 Task: Create a due date automation trigger when advanced on, on the tuesday before a card is due add content with a description not containing resume at 11:00 AM.
Action: Mouse moved to (1217, 101)
Screenshot: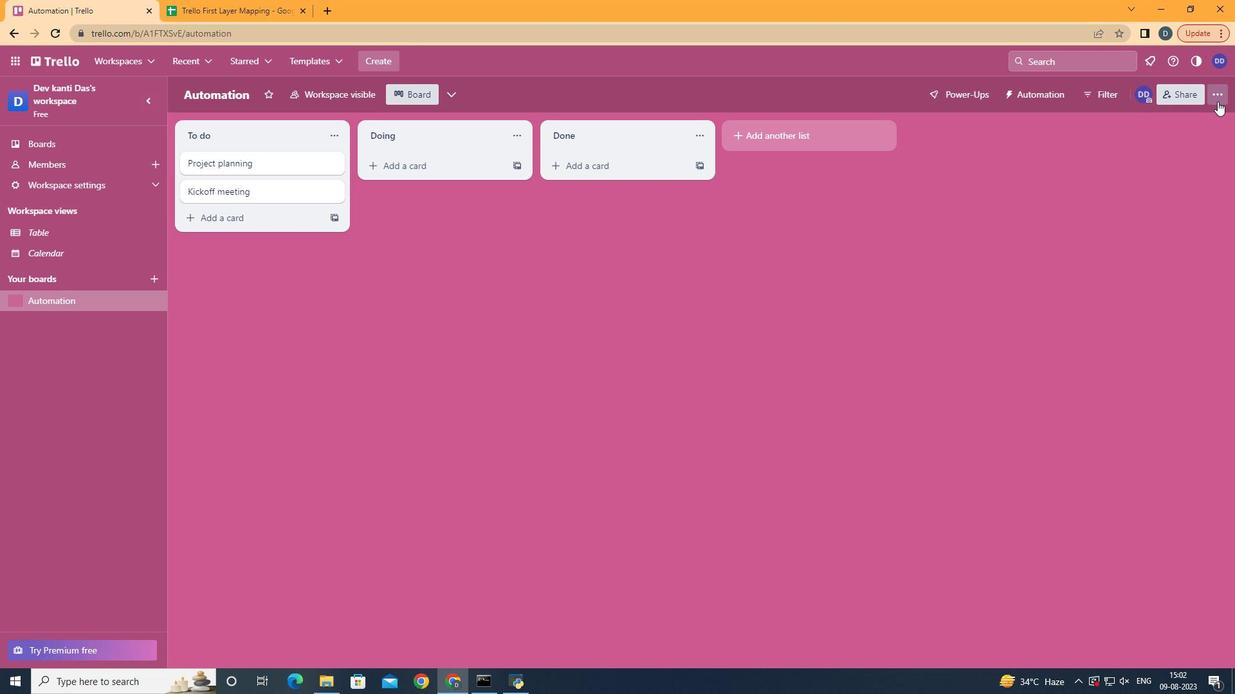 
Action: Mouse pressed left at (1217, 101)
Screenshot: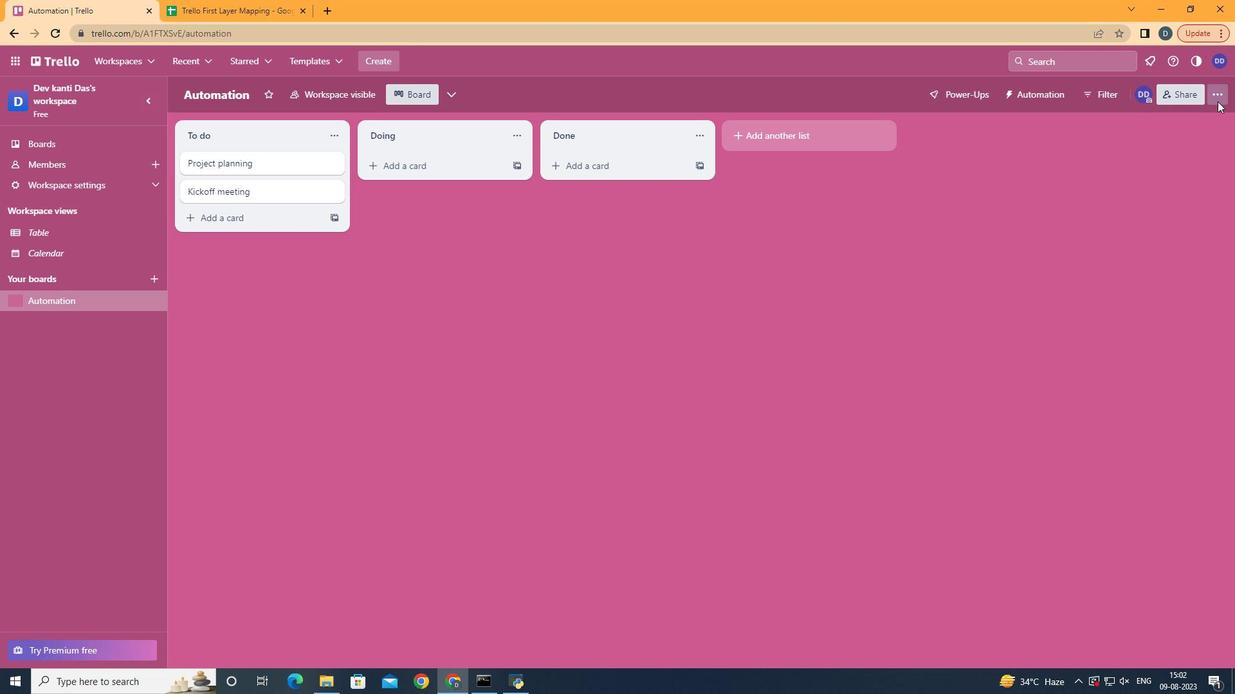 
Action: Mouse moved to (1112, 281)
Screenshot: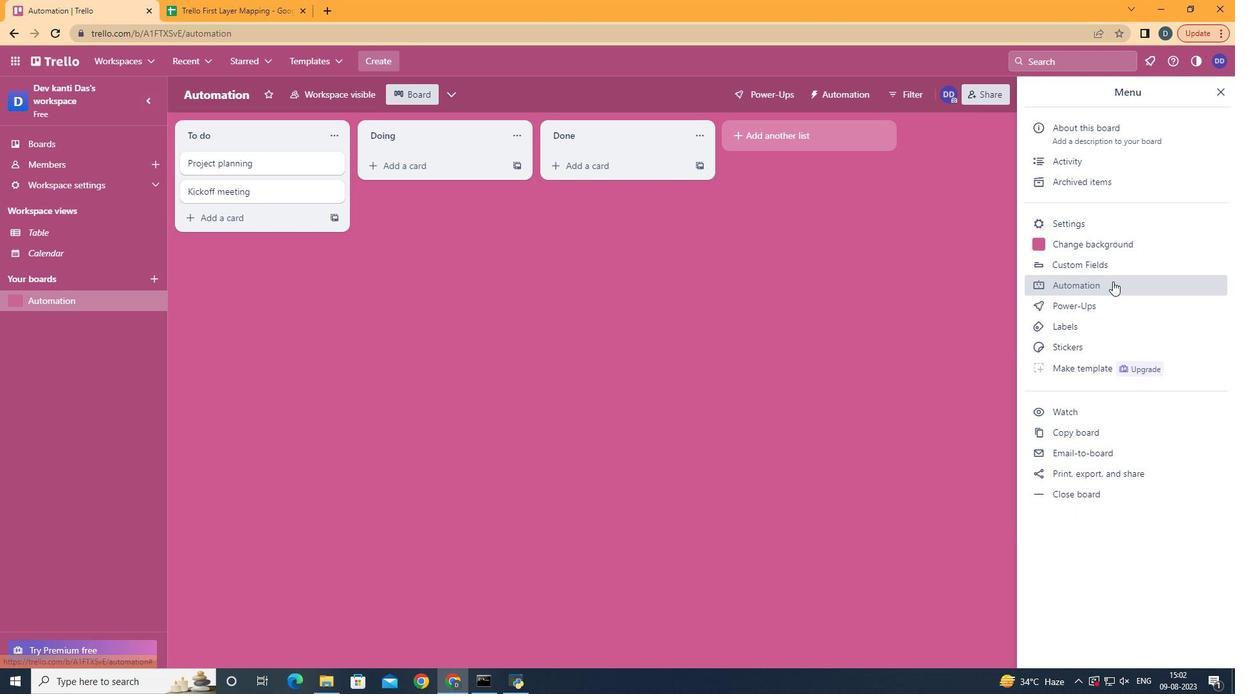 
Action: Mouse pressed left at (1112, 281)
Screenshot: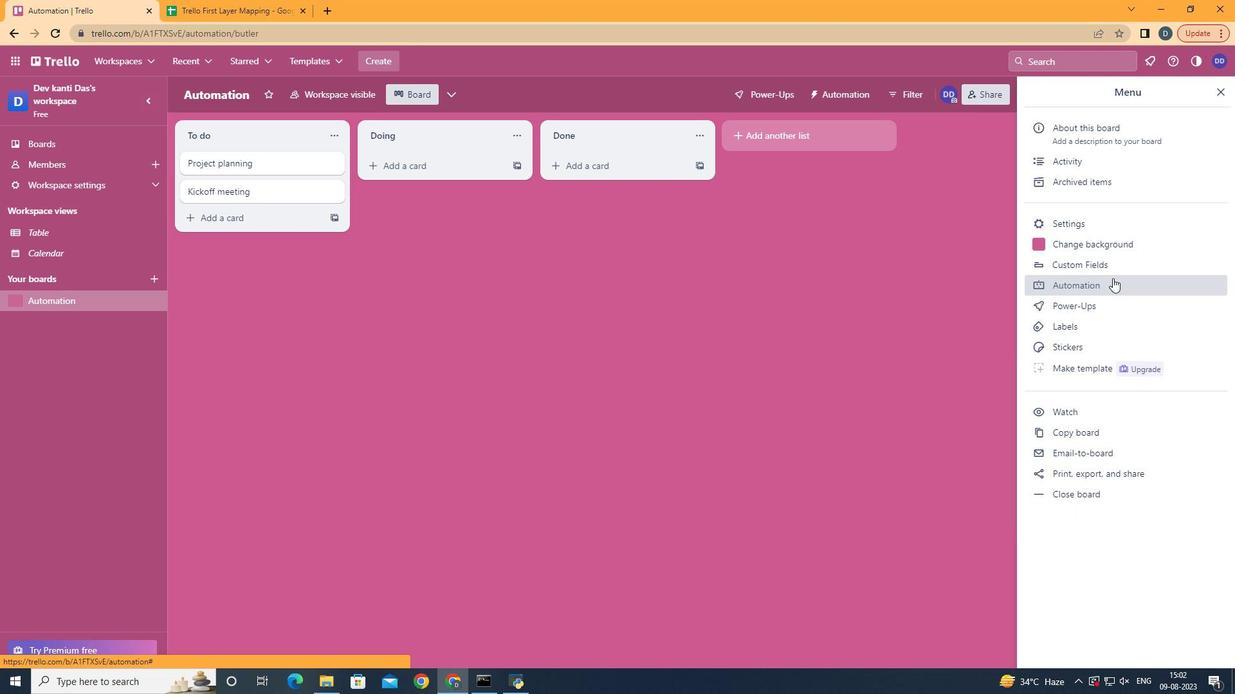
Action: Mouse moved to (240, 259)
Screenshot: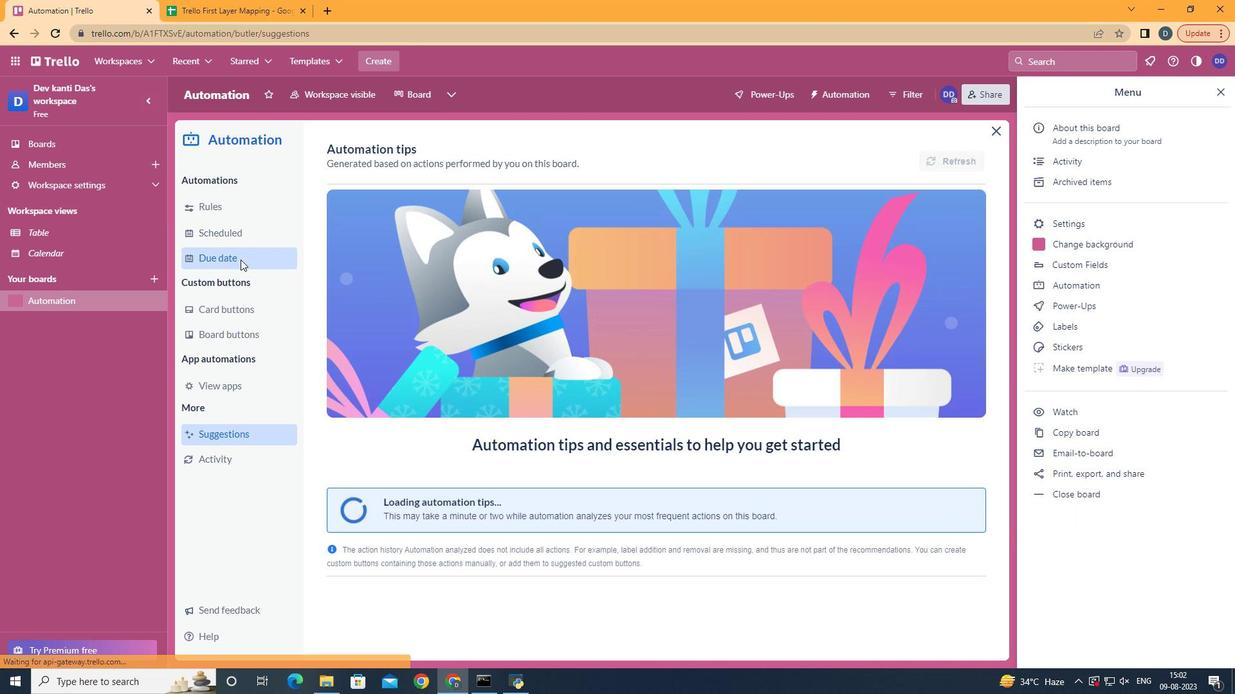 
Action: Mouse pressed left at (240, 259)
Screenshot: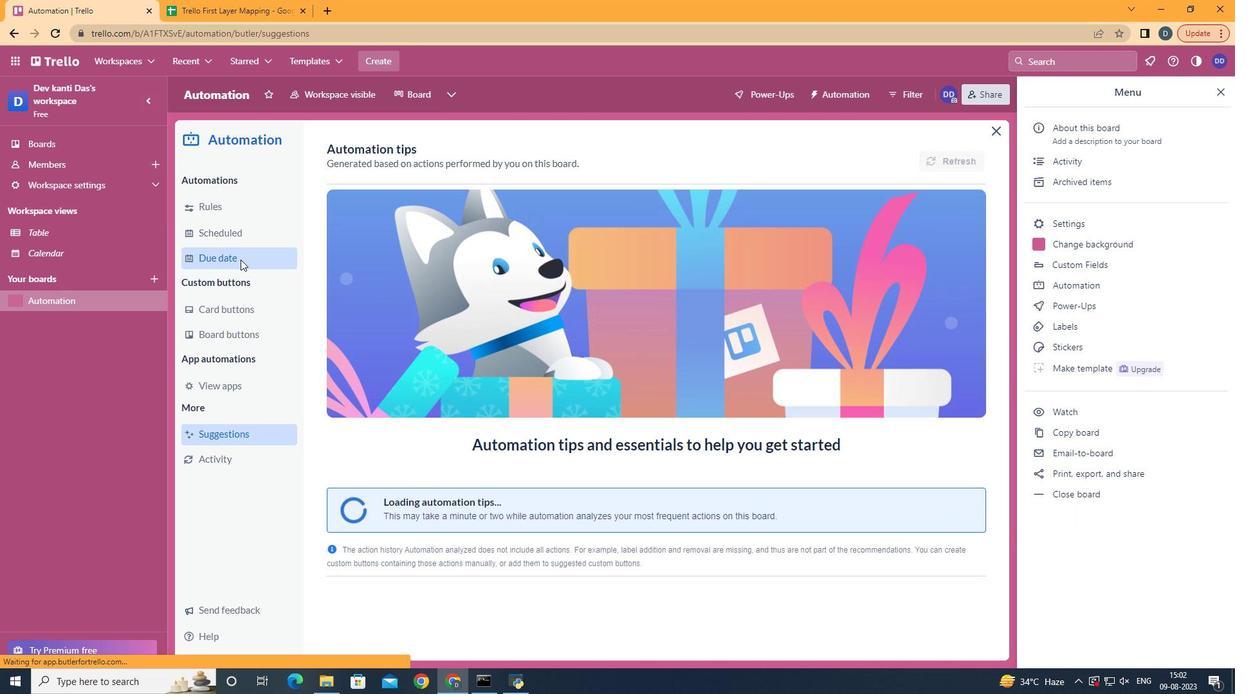 
Action: Mouse moved to (923, 151)
Screenshot: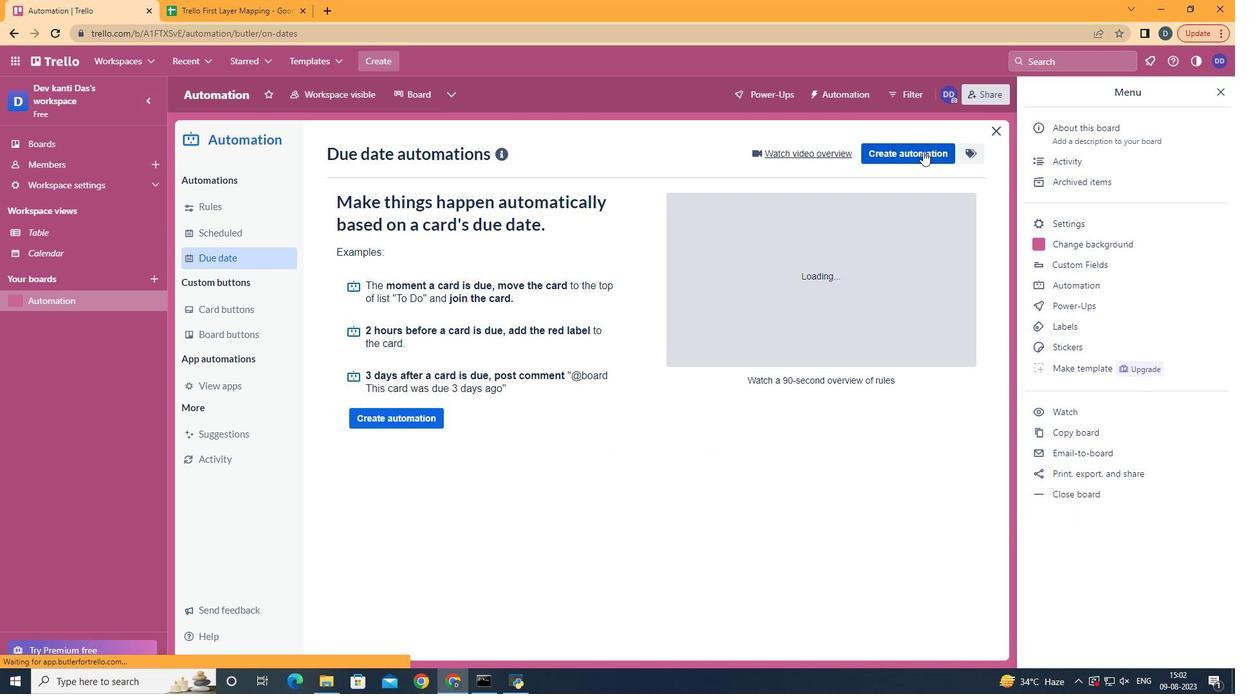 
Action: Mouse pressed left at (923, 151)
Screenshot: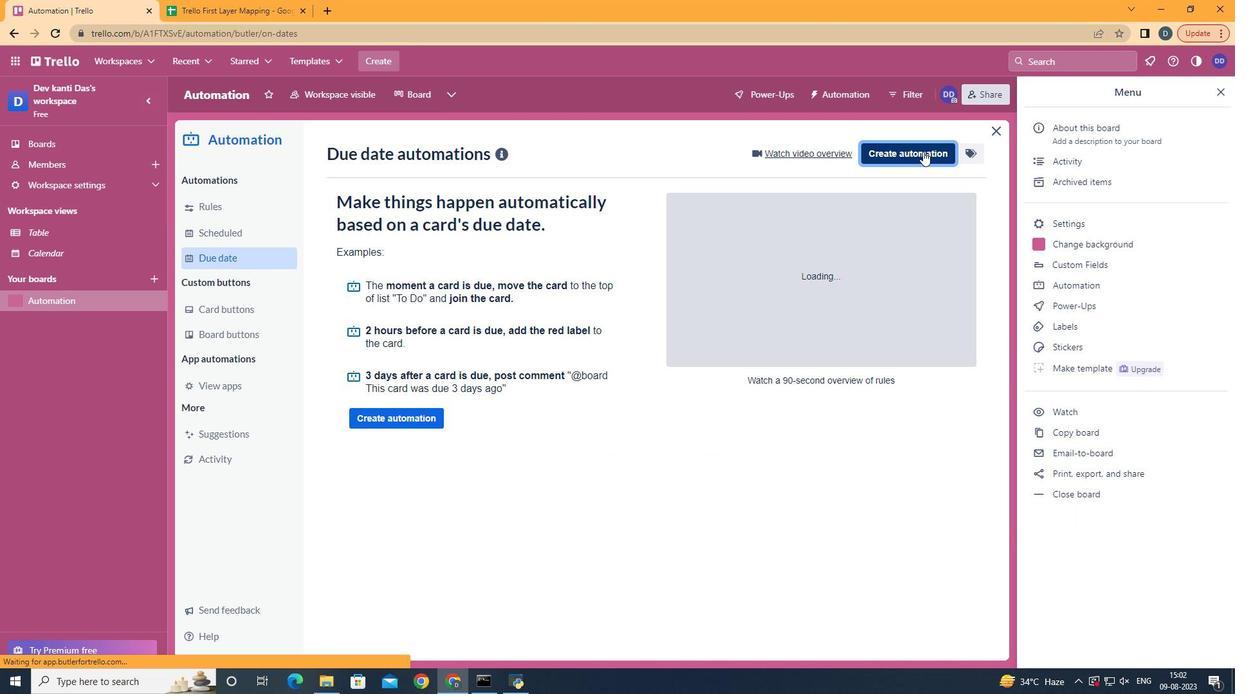 
Action: Mouse moved to (664, 288)
Screenshot: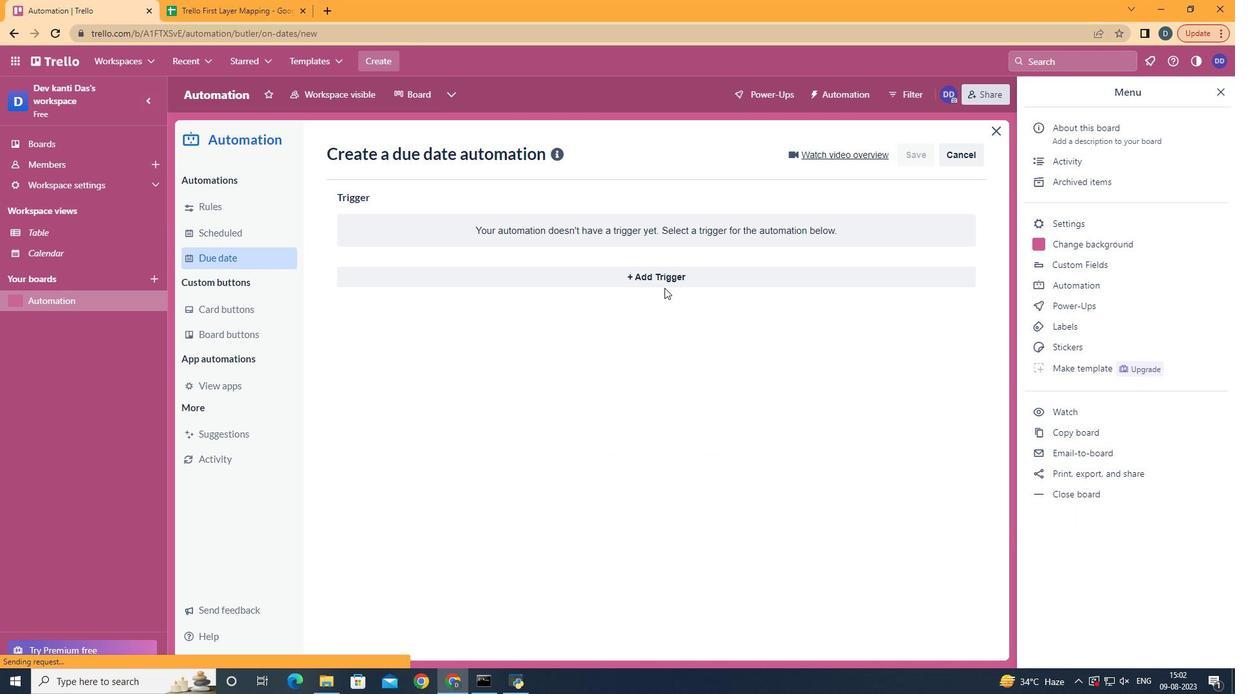 
Action: Mouse pressed left at (664, 288)
Screenshot: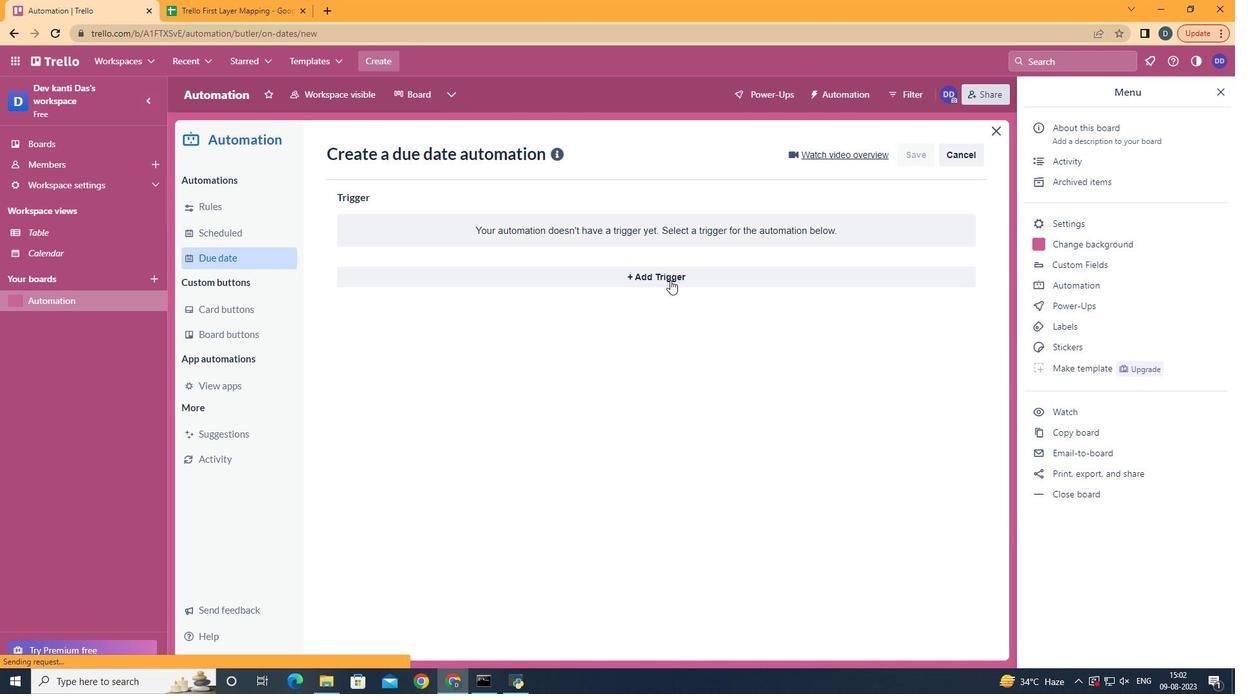 
Action: Mouse moved to (678, 275)
Screenshot: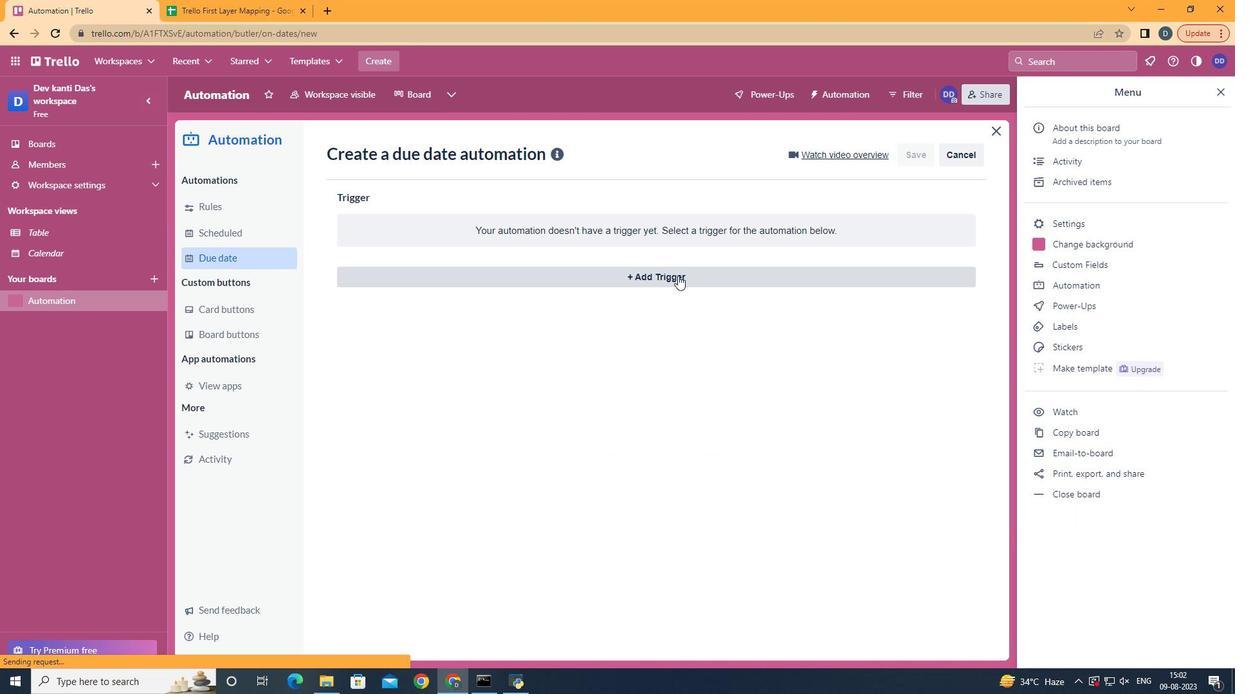 
Action: Mouse pressed left at (678, 275)
Screenshot: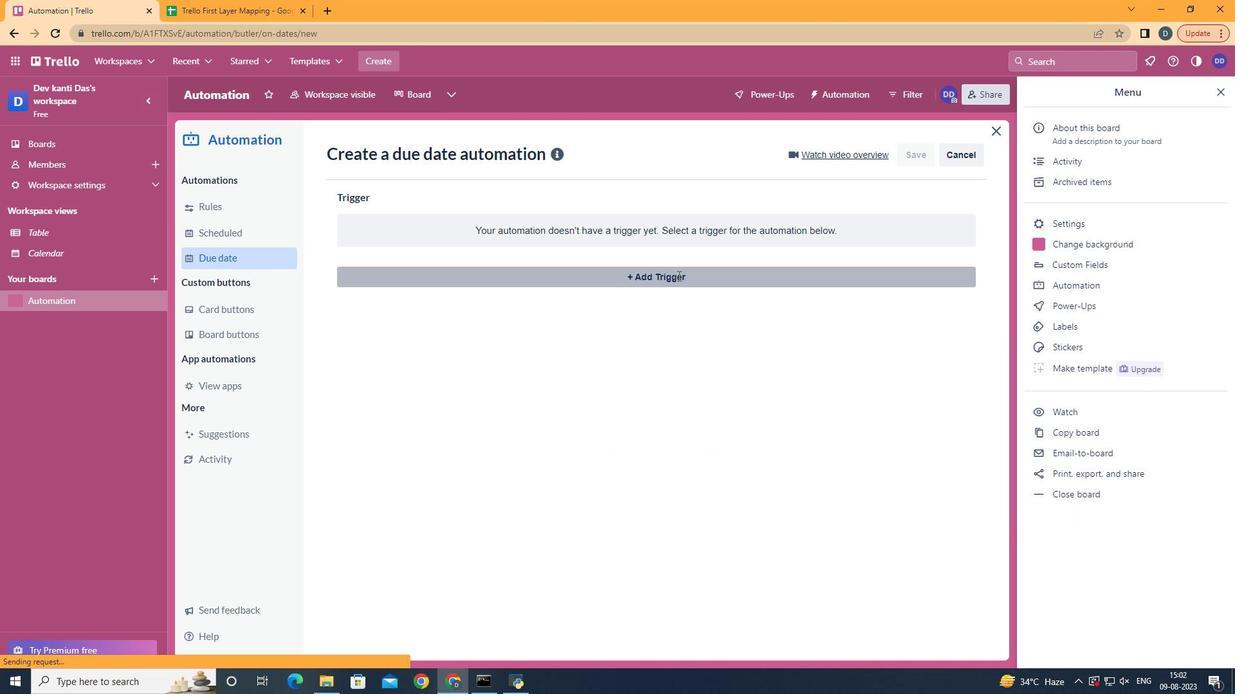 
Action: Mouse moved to (431, 362)
Screenshot: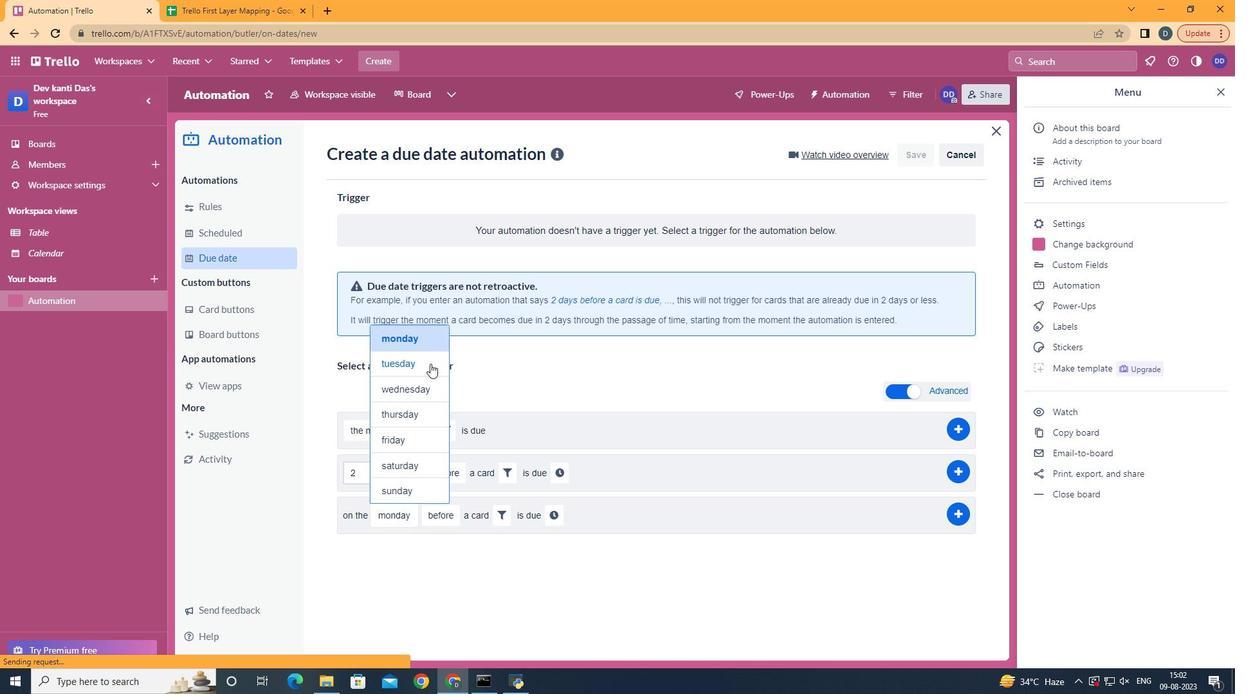 
Action: Mouse pressed left at (431, 362)
Screenshot: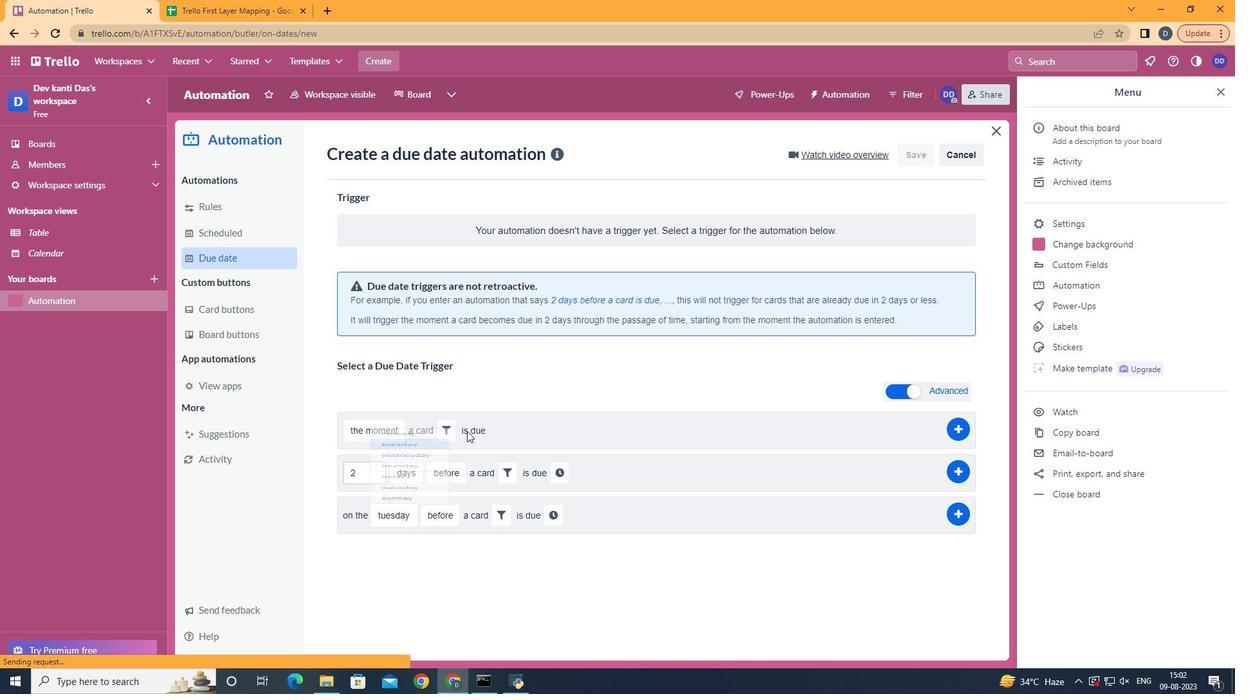 
Action: Mouse moved to (497, 512)
Screenshot: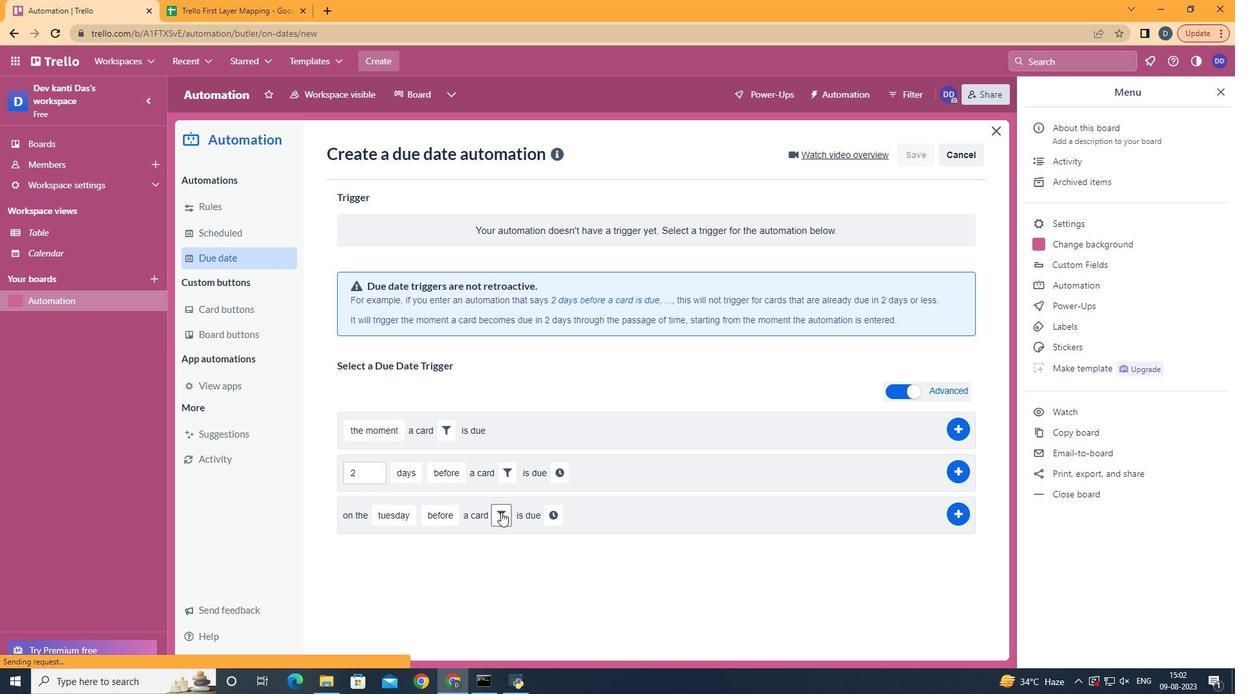
Action: Mouse pressed left at (497, 512)
Screenshot: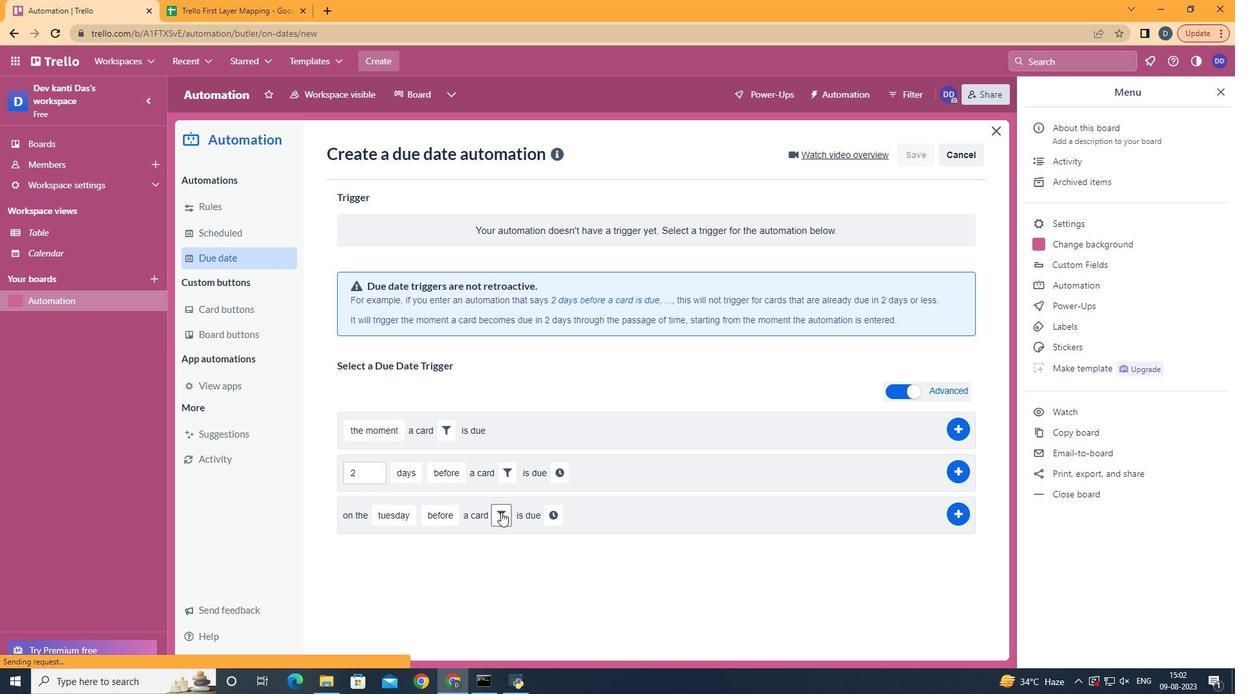 
Action: Mouse moved to (673, 557)
Screenshot: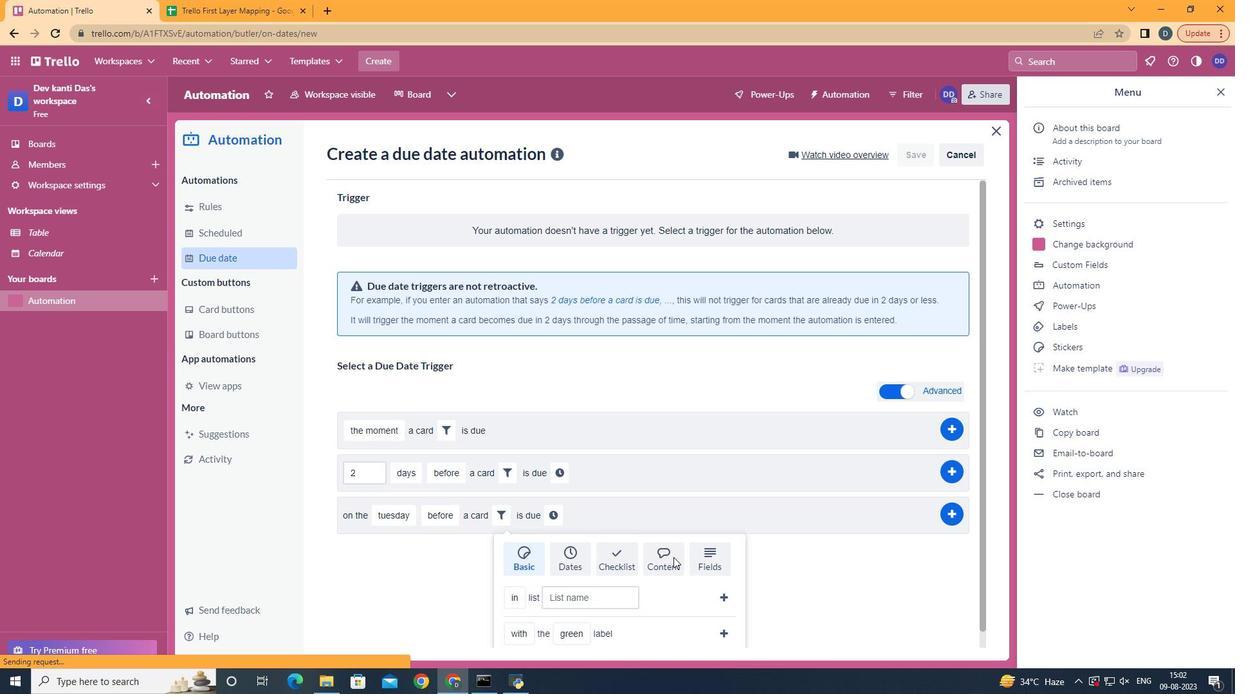 
Action: Mouse pressed left at (673, 557)
Screenshot: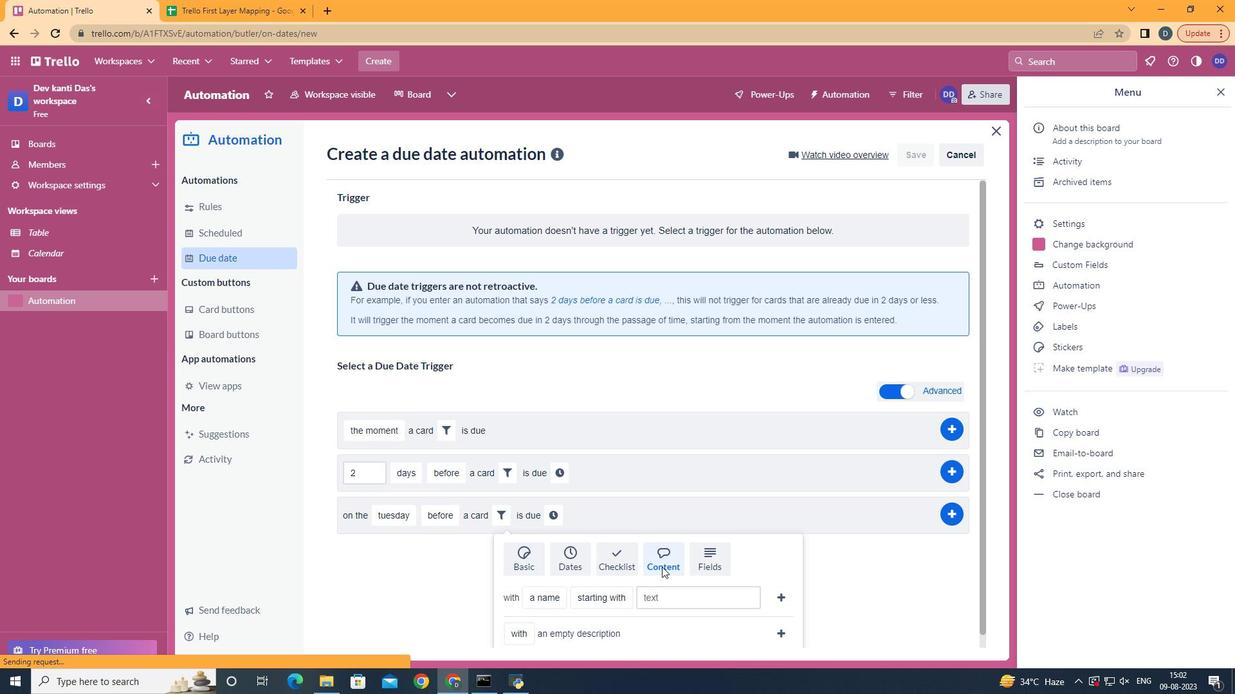 
Action: Mouse moved to (661, 567)
Screenshot: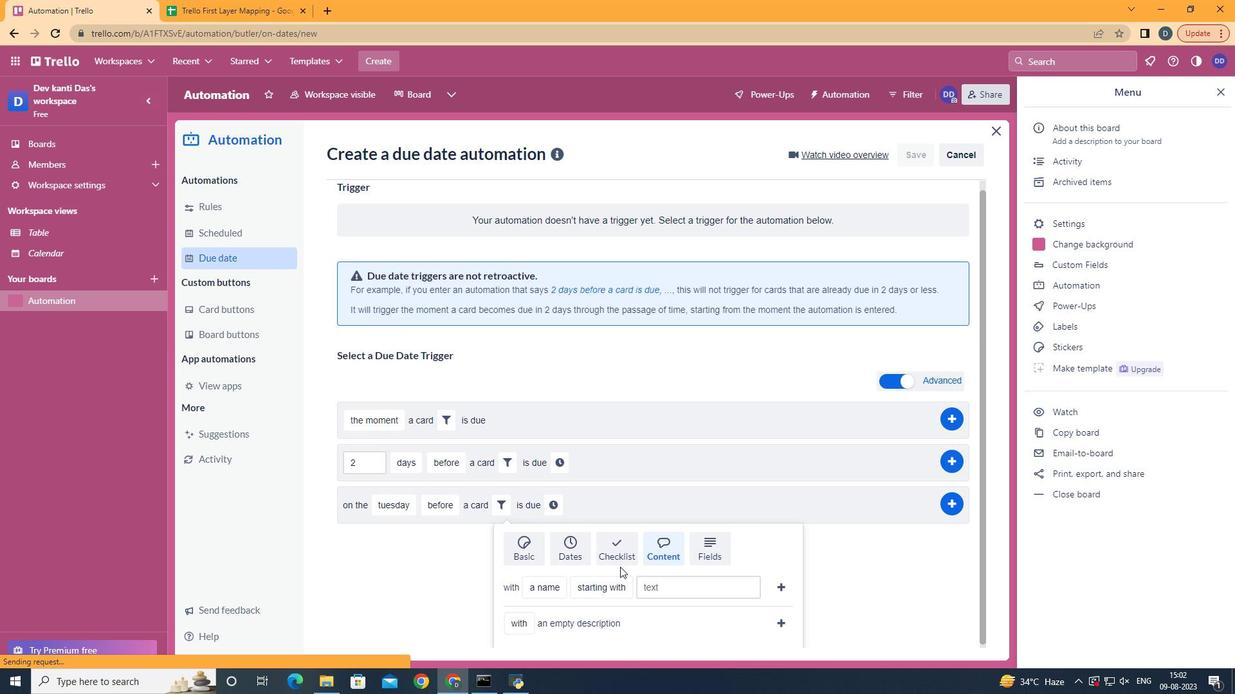 
Action: Mouse scrolled (661, 566) with delta (0, 0)
Screenshot: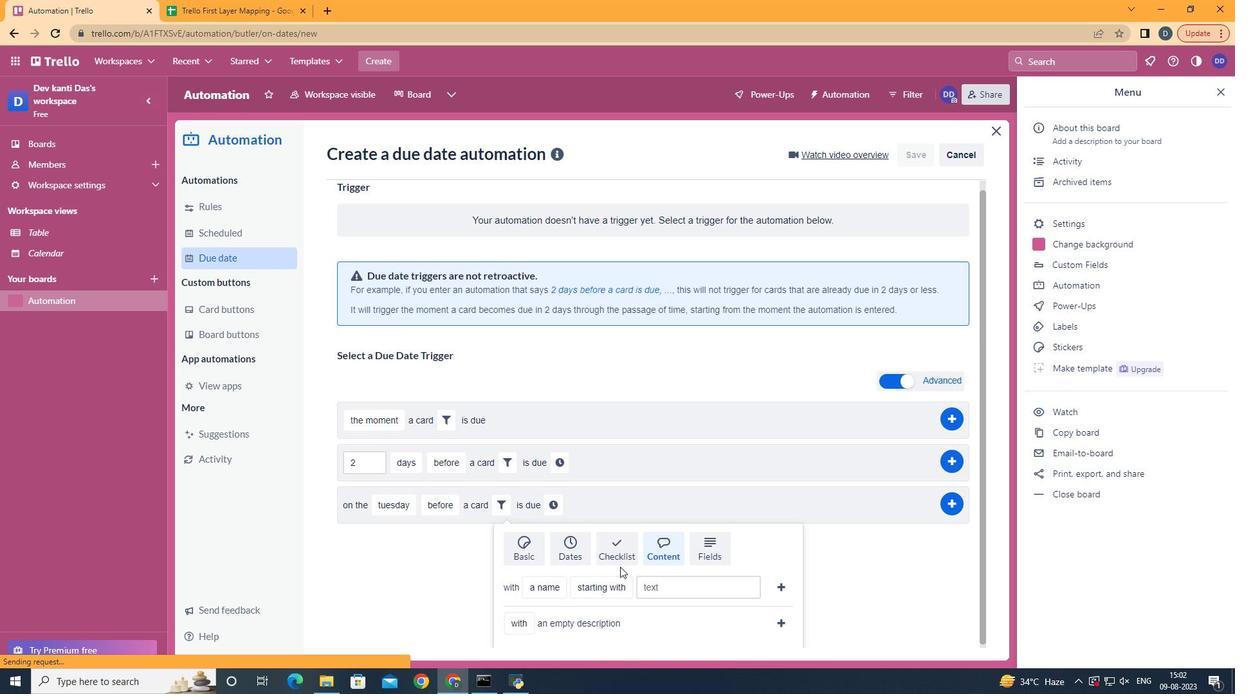 
Action: Mouse scrolled (661, 566) with delta (0, 0)
Screenshot: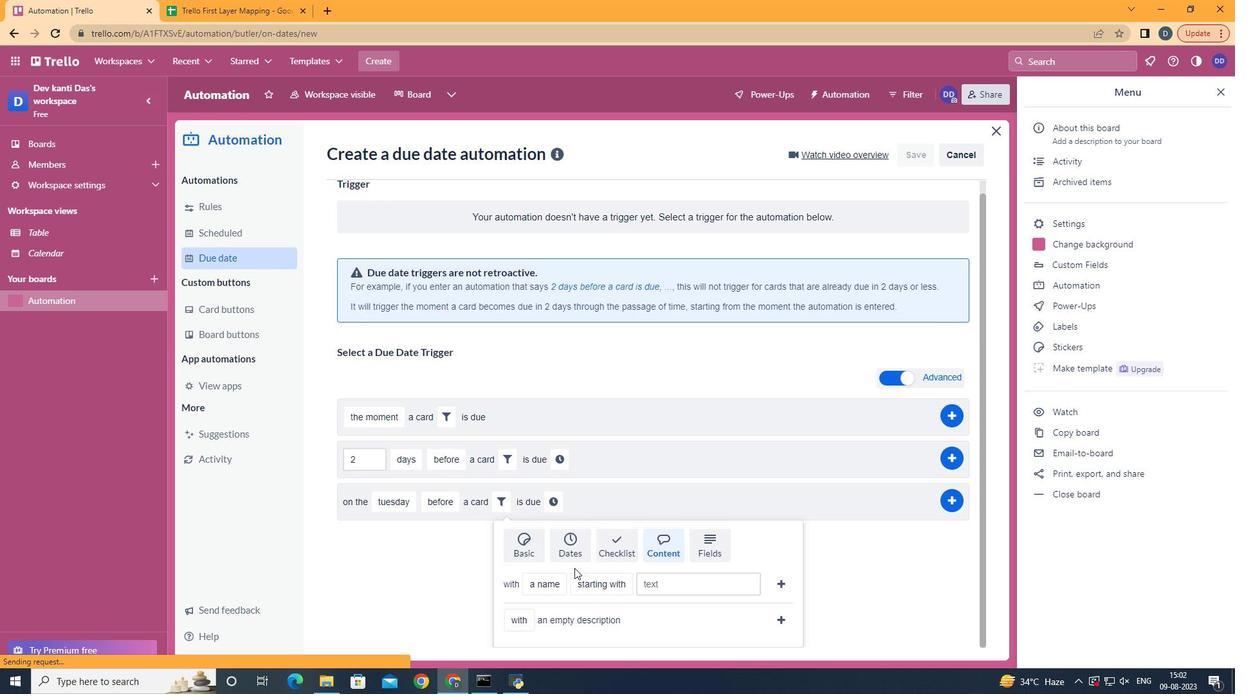 
Action: Mouse scrolled (661, 566) with delta (0, 0)
Screenshot: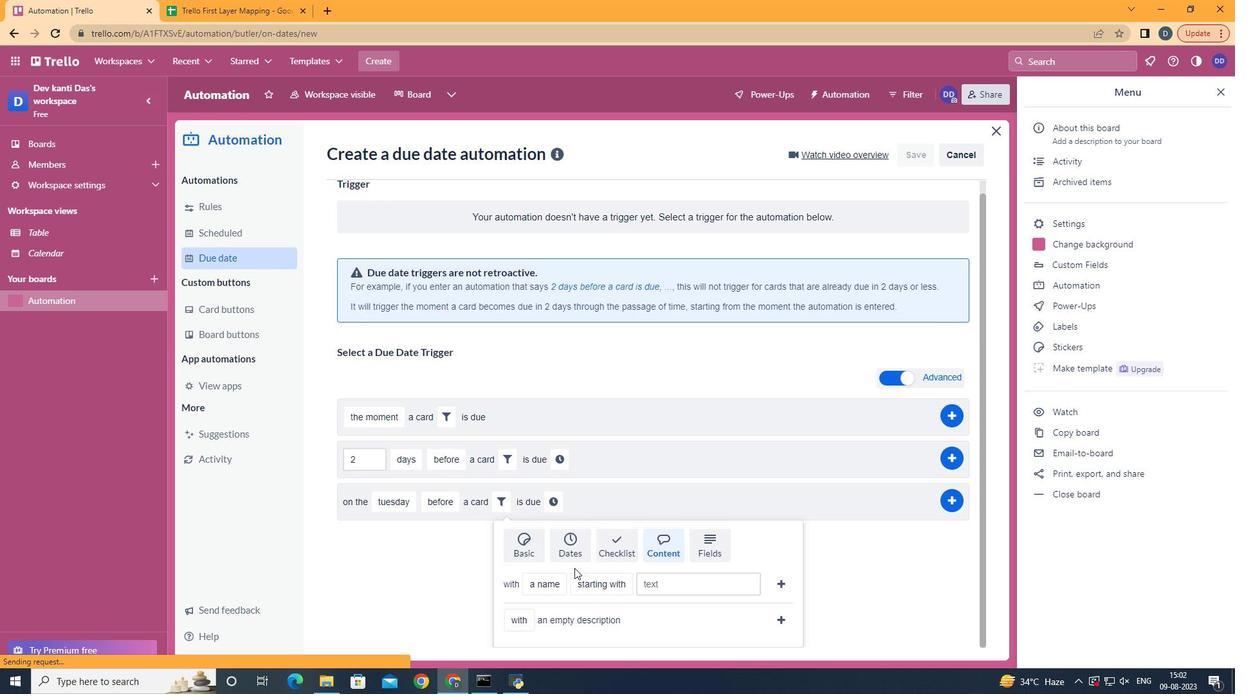 
Action: Mouse scrolled (661, 566) with delta (0, 0)
Screenshot: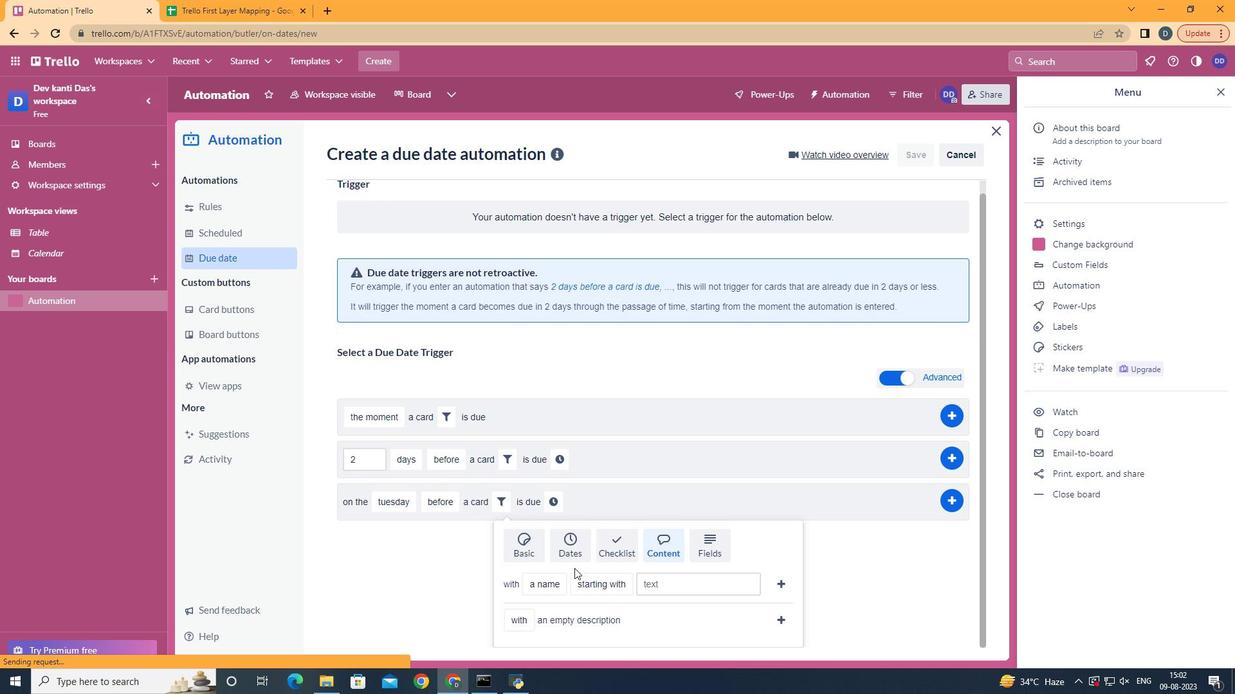 
Action: Mouse moved to (573, 532)
Screenshot: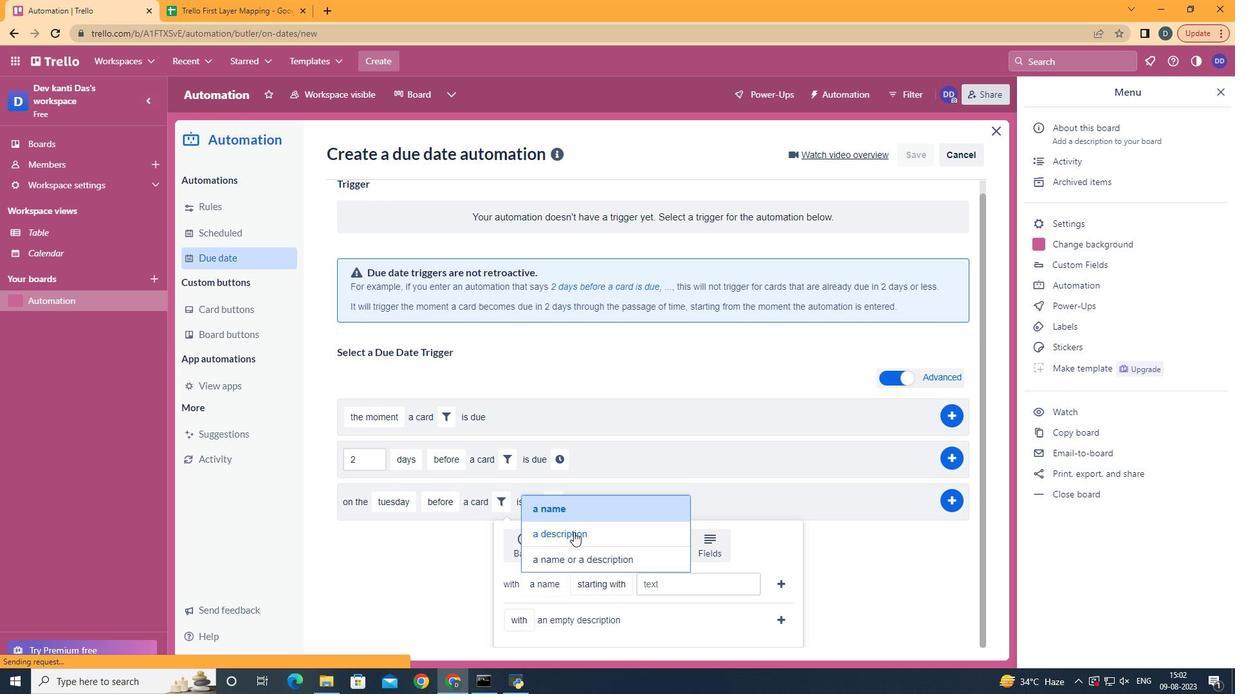 
Action: Mouse pressed left at (573, 532)
Screenshot: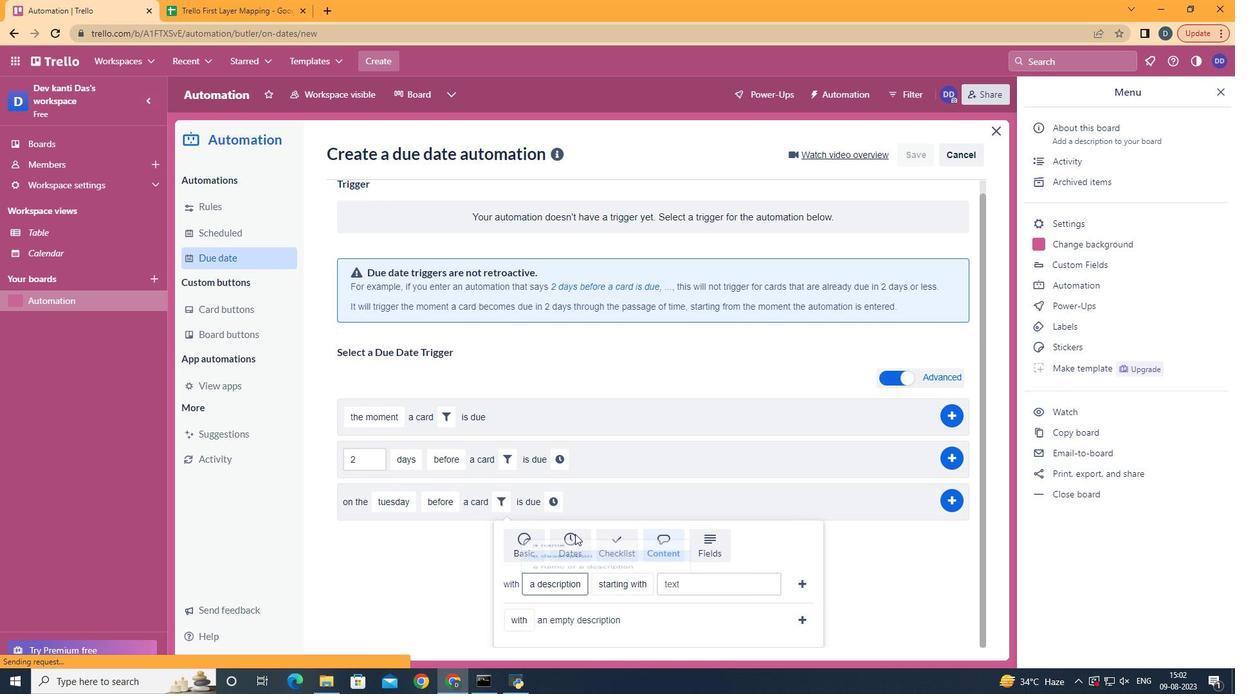 
Action: Mouse moved to (644, 559)
Screenshot: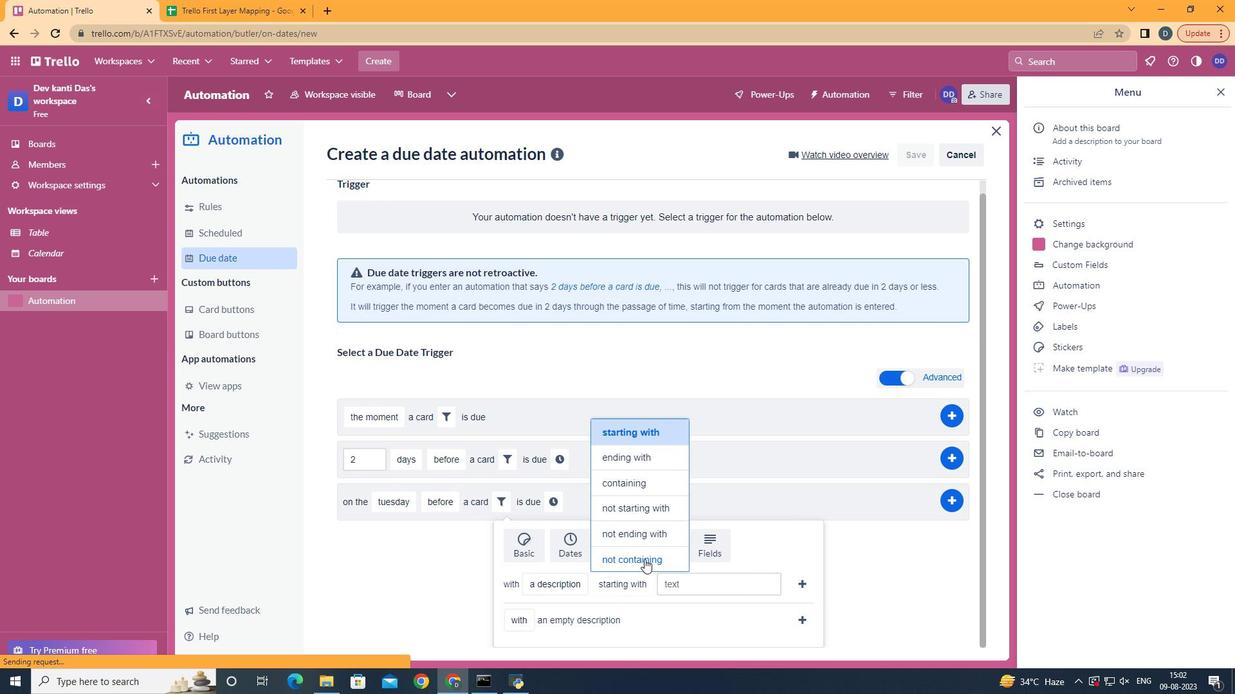
Action: Mouse pressed left at (644, 559)
Screenshot: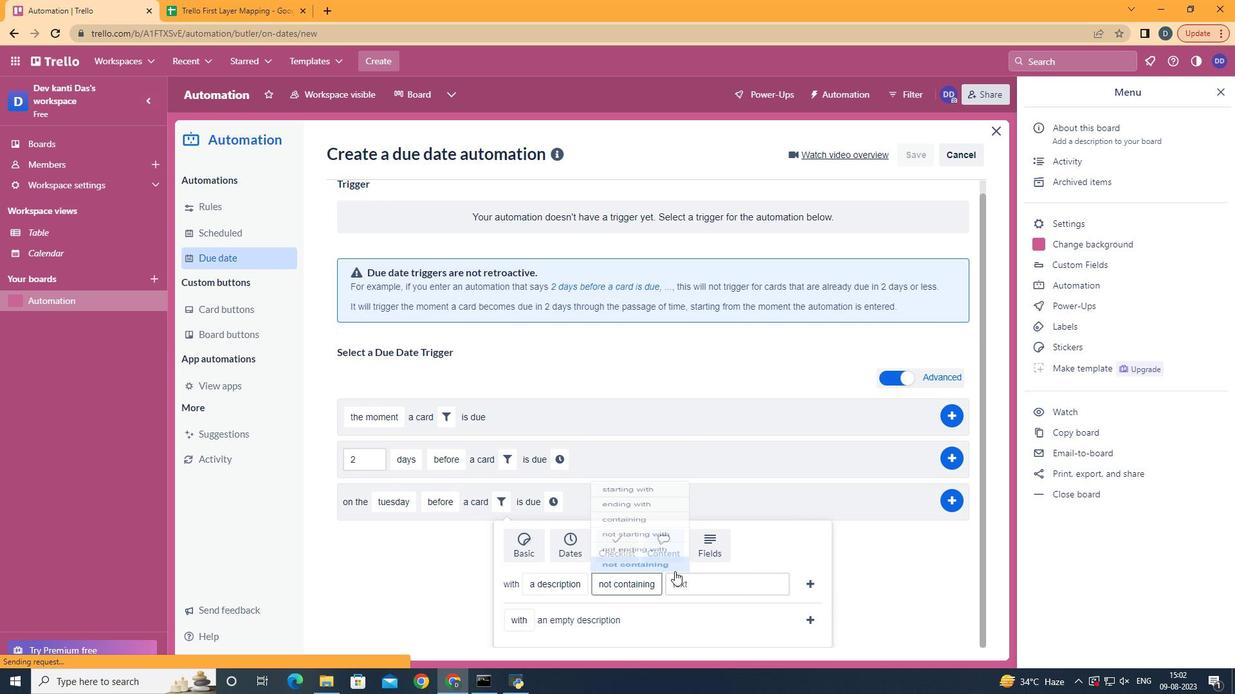 
Action: Mouse moved to (703, 588)
Screenshot: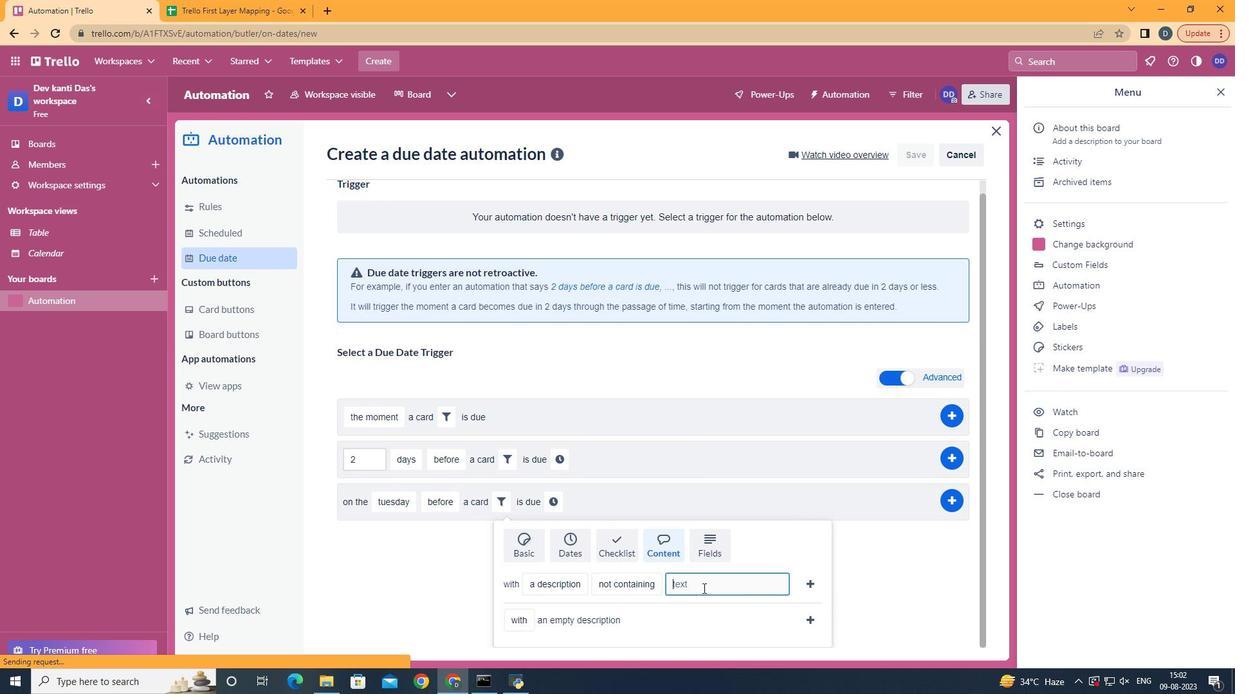 
Action: Mouse pressed left at (703, 588)
Screenshot: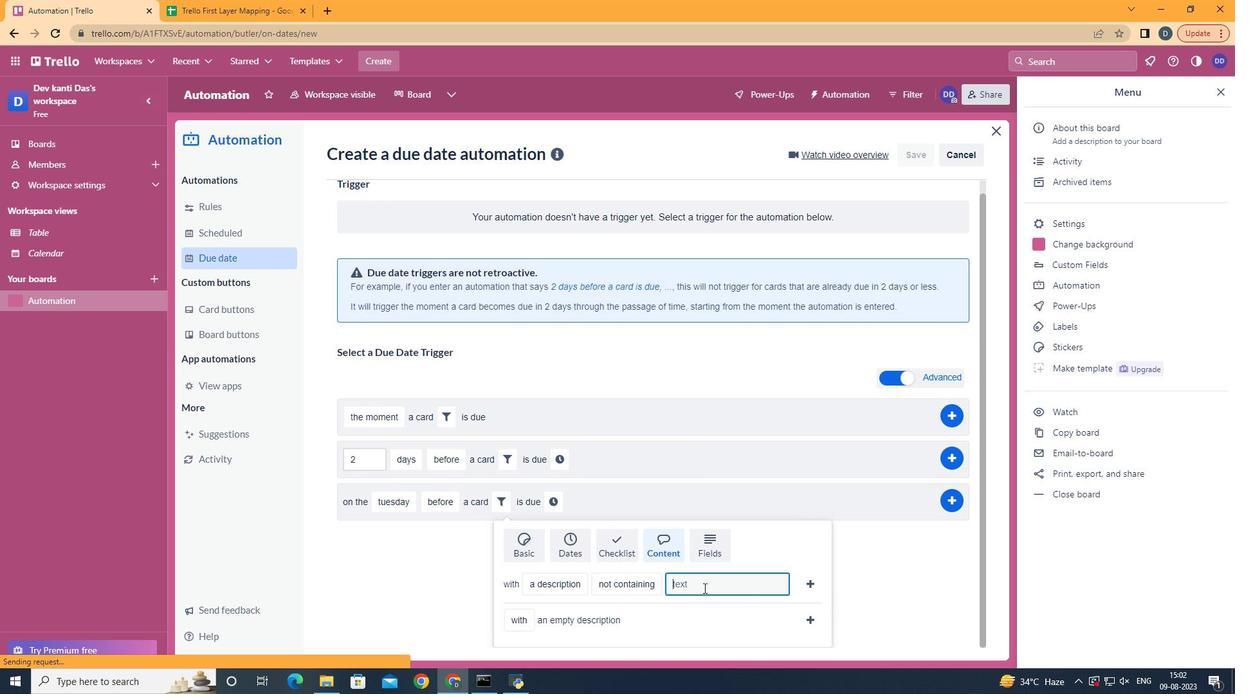 
Action: Mouse moved to (703, 588)
Screenshot: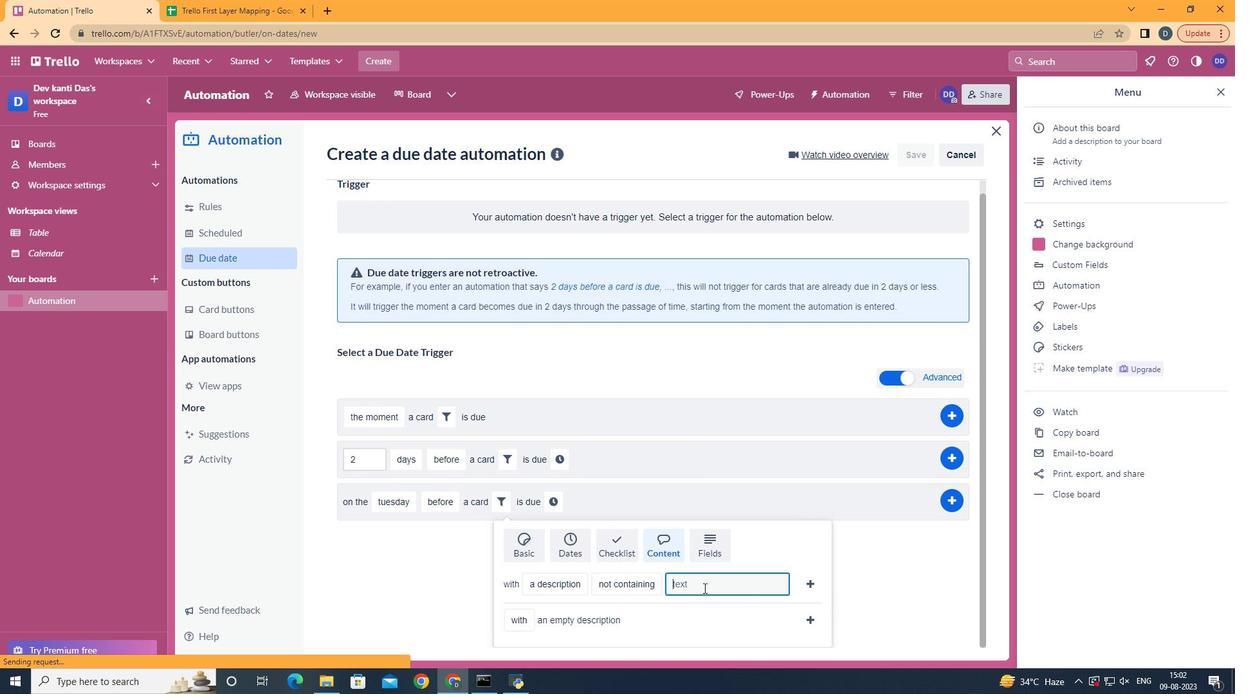 
Action: Key pressed resume
Screenshot: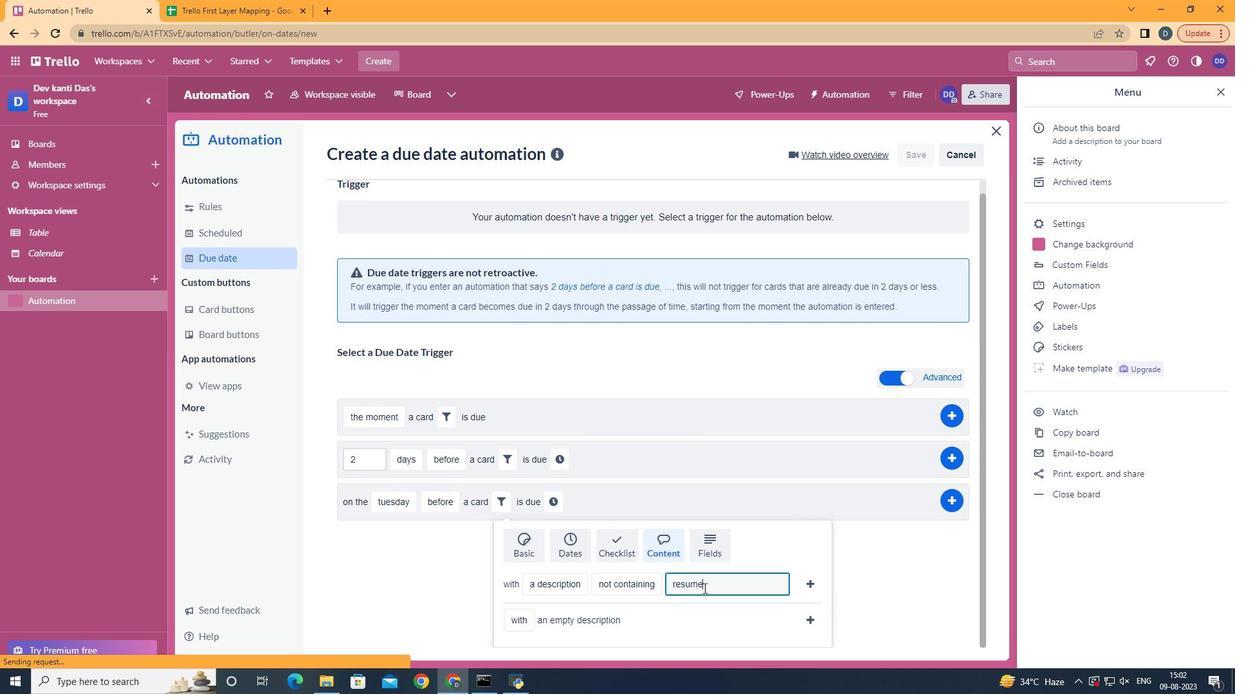 
Action: Mouse moved to (802, 579)
Screenshot: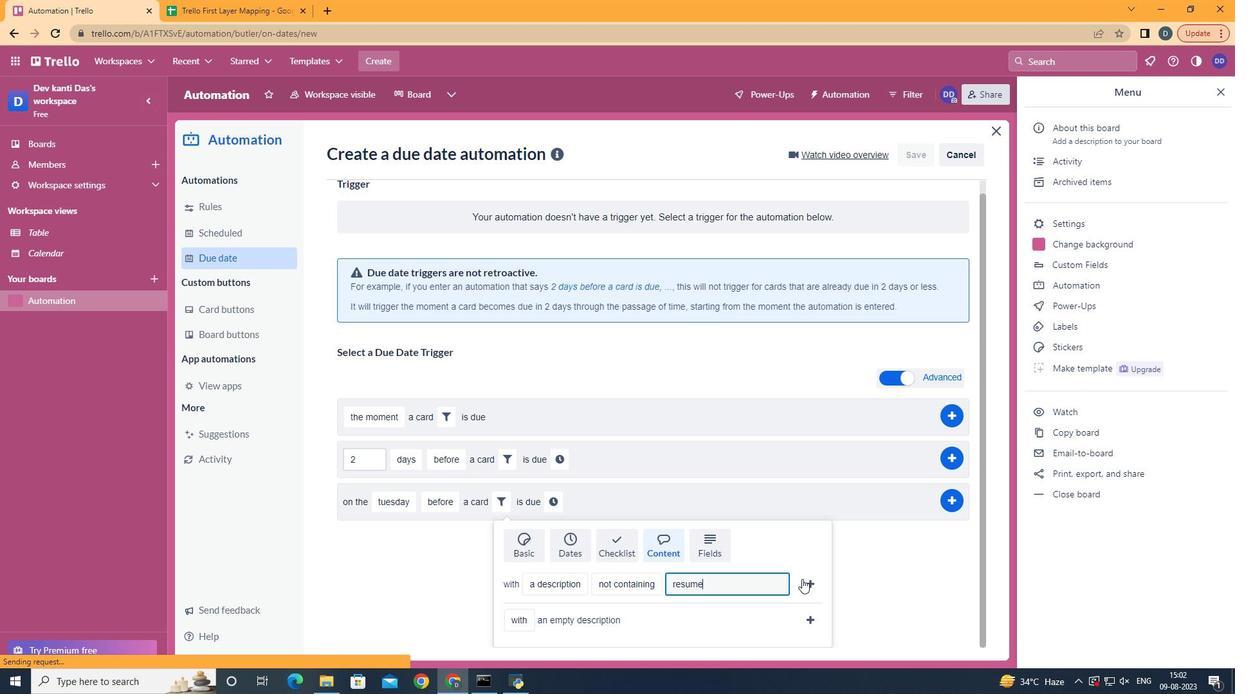 
Action: Mouse pressed left at (802, 579)
Screenshot: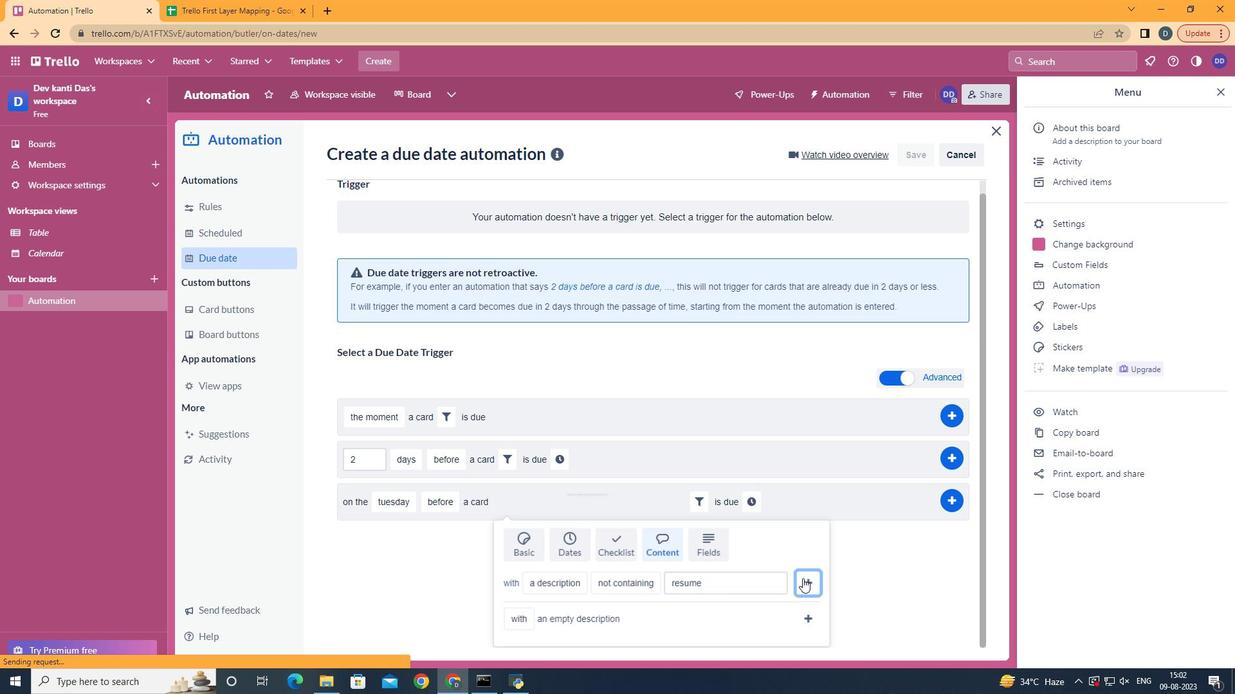 
Action: Mouse moved to (743, 520)
Screenshot: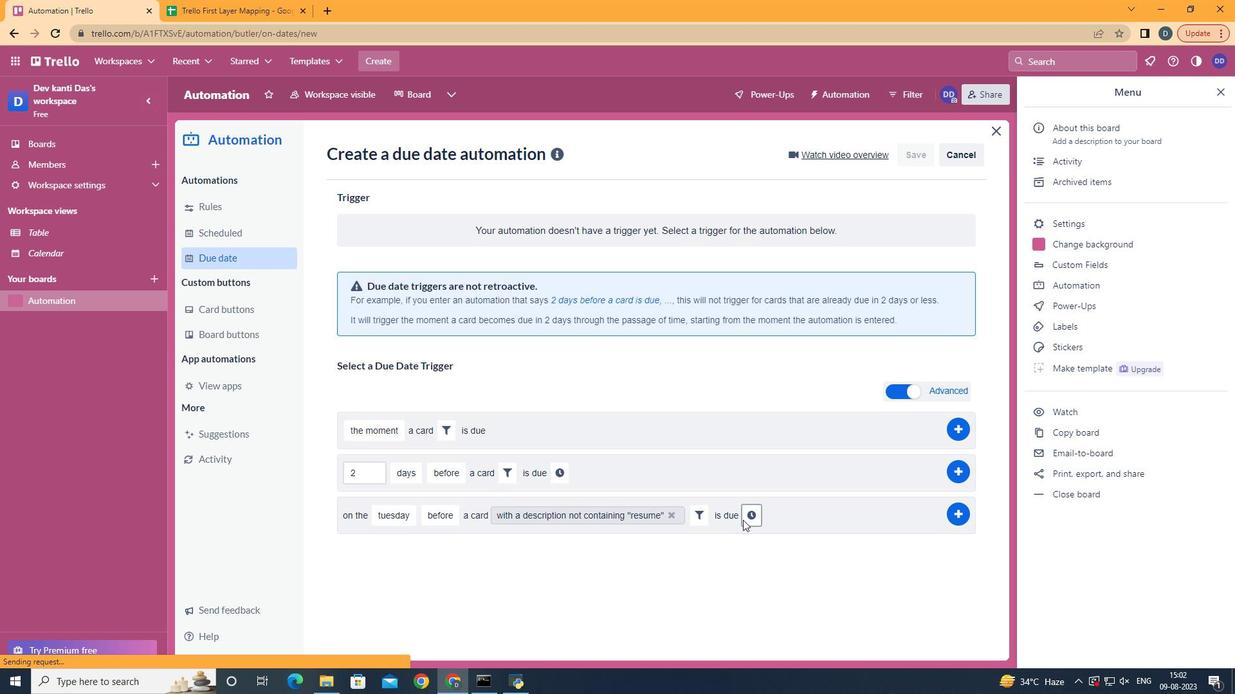 
Action: Mouse pressed left at (743, 520)
Screenshot: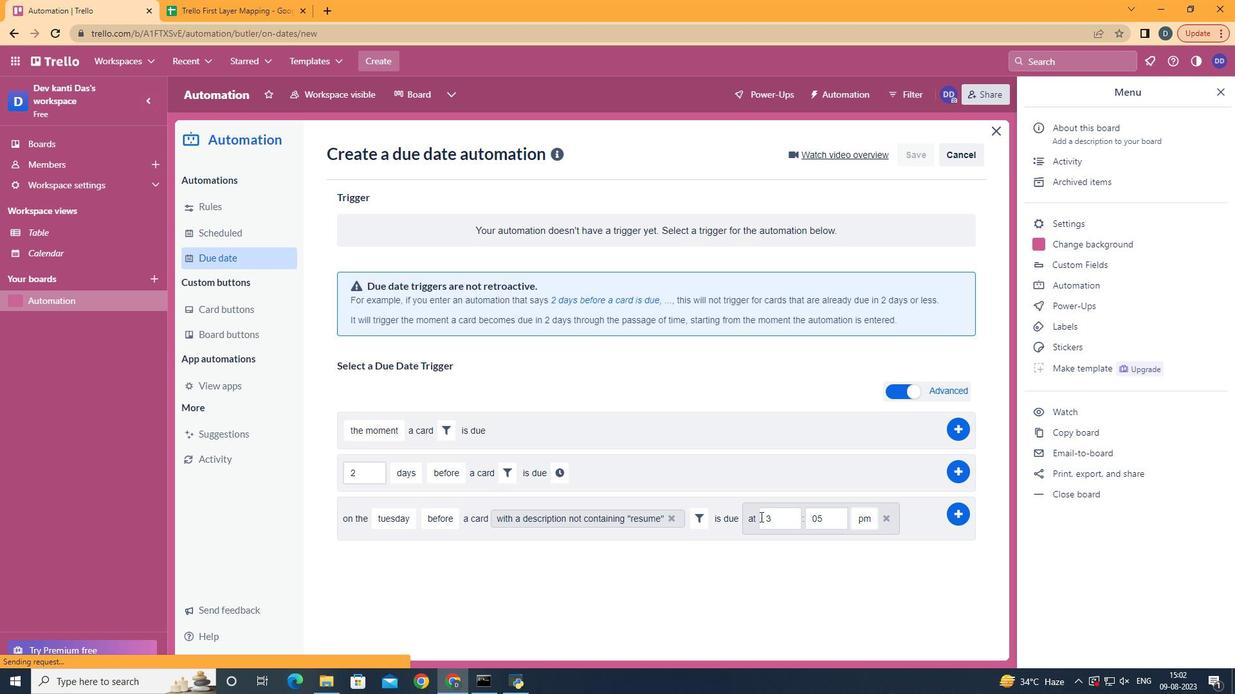 
Action: Mouse moved to (786, 516)
Screenshot: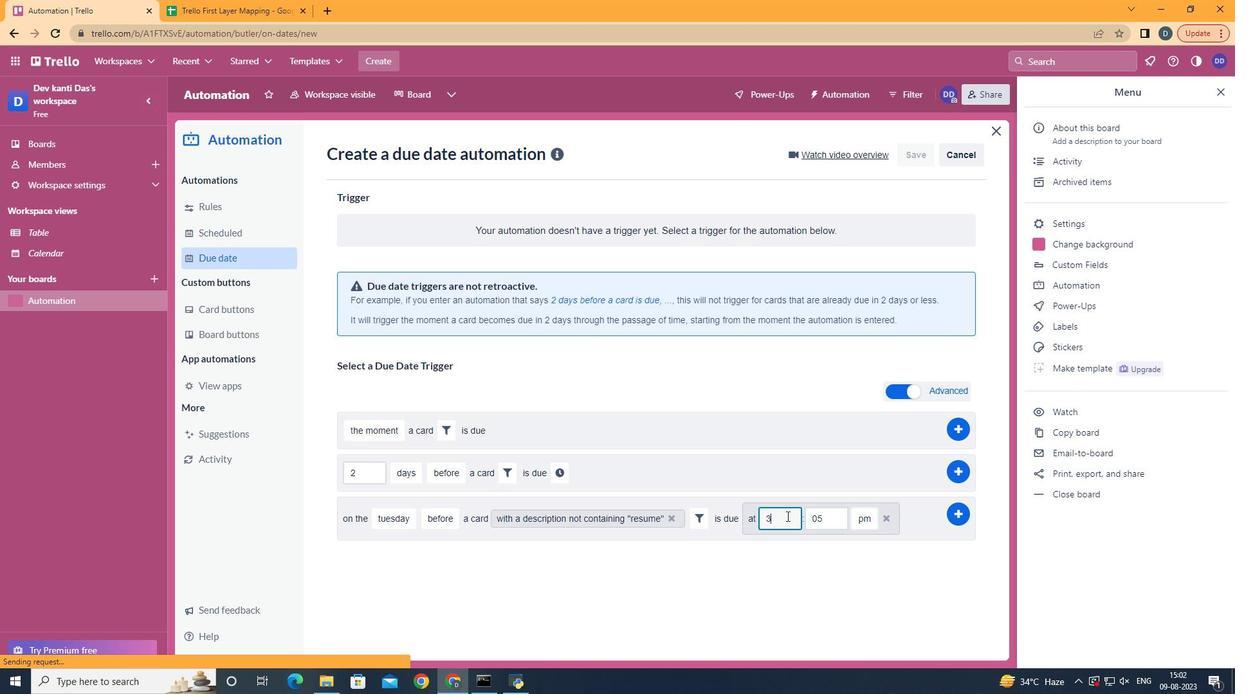 
Action: Mouse pressed left at (786, 516)
Screenshot: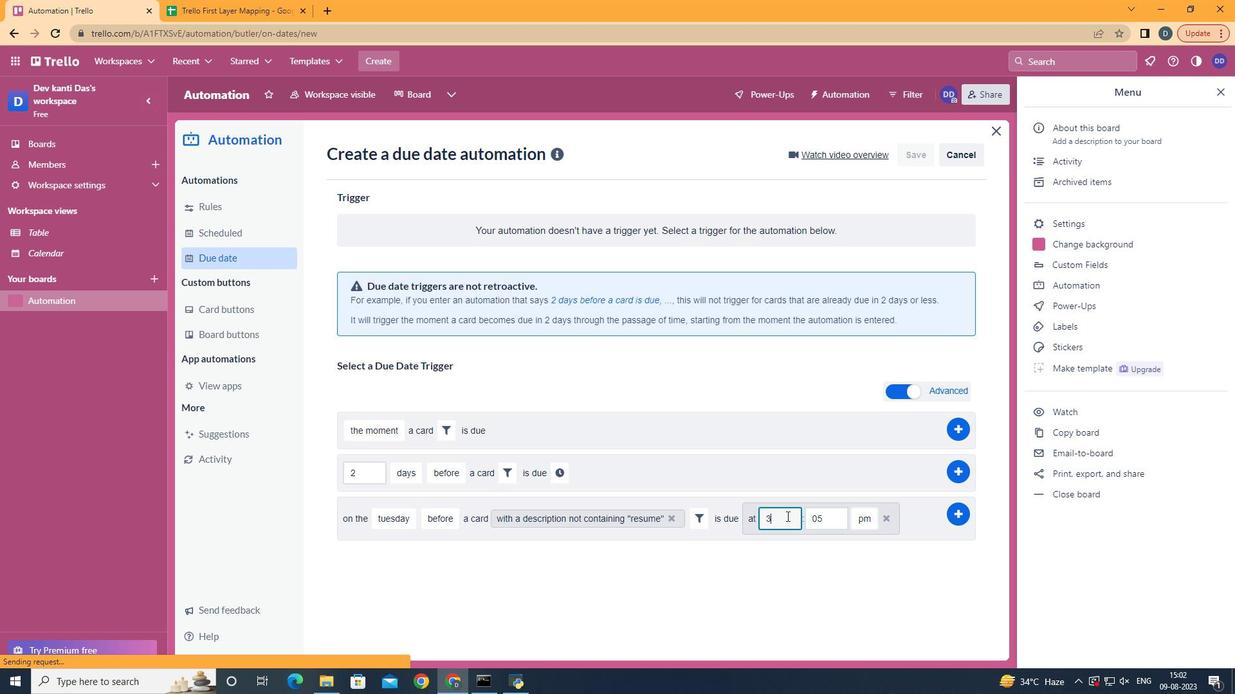
Action: Mouse moved to (788, 516)
Screenshot: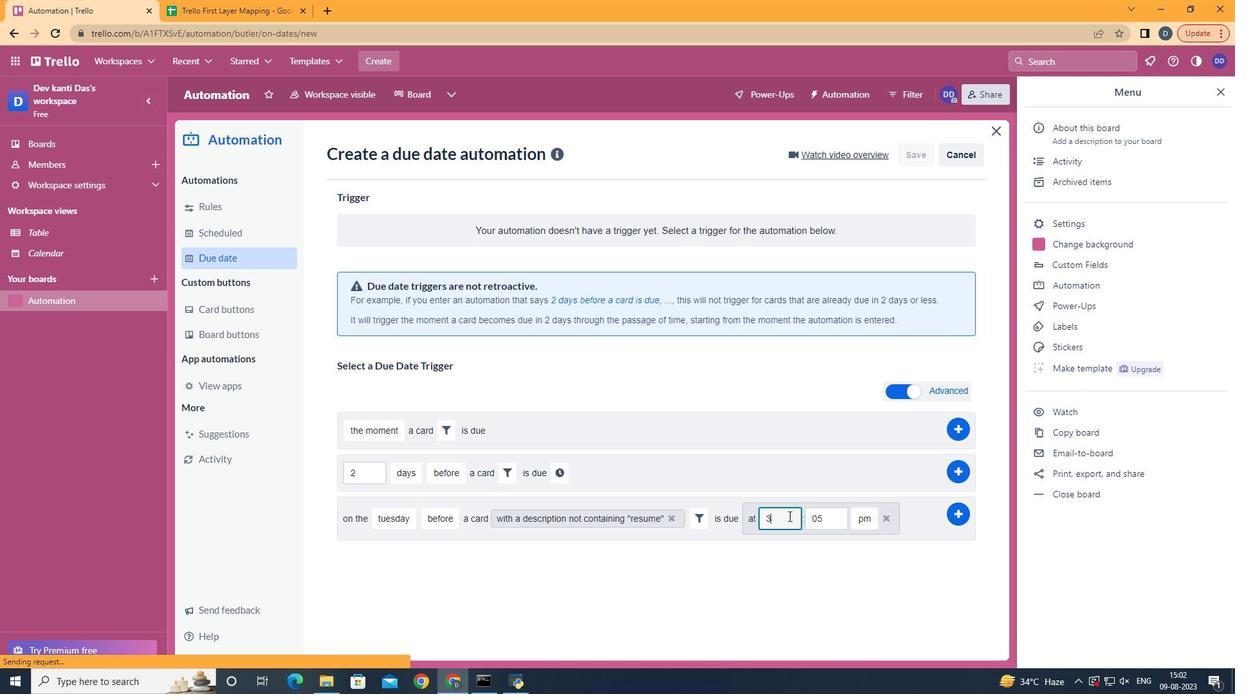 
Action: Key pressed <Key.backspace>11
Screenshot: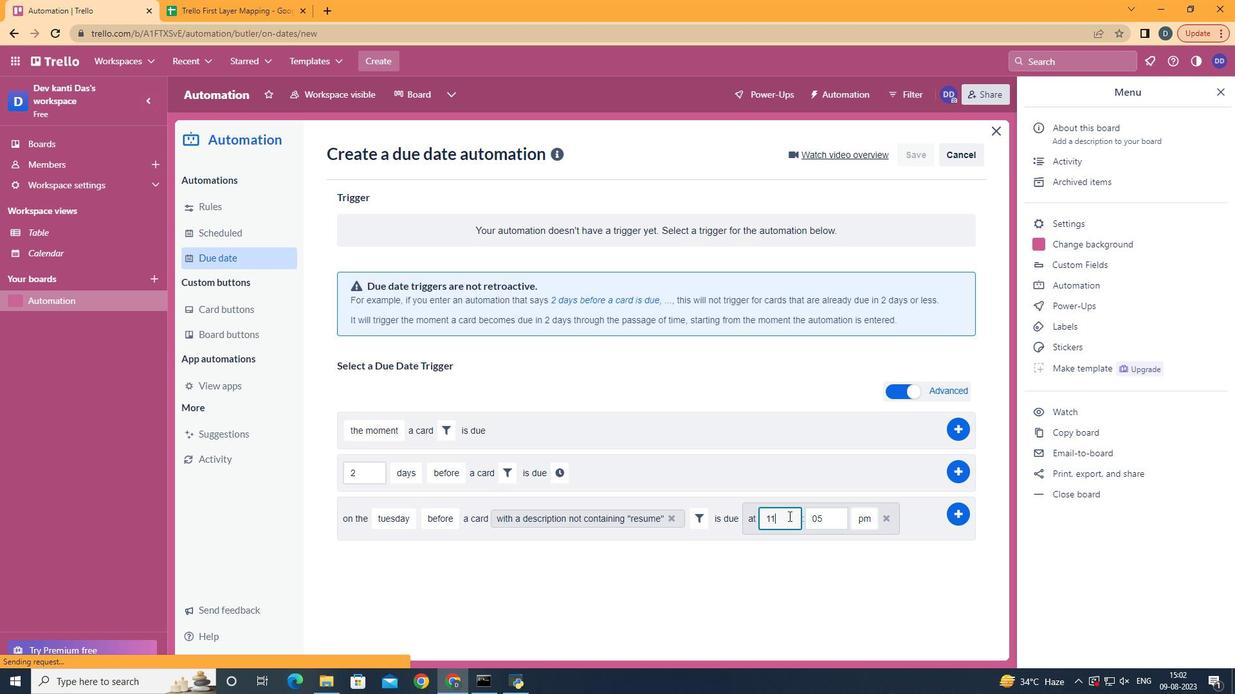 
Action: Mouse moved to (833, 528)
Screenshot: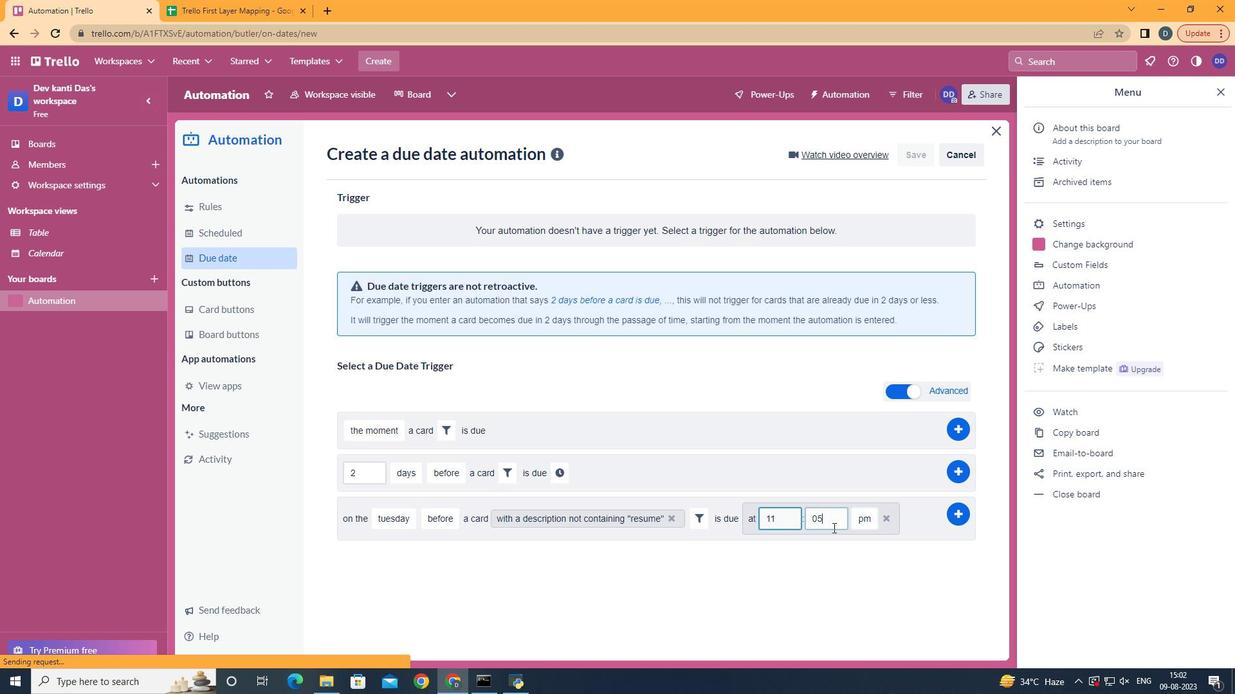 
Action: Mouse pressed left at (833, 528)
Screenshot: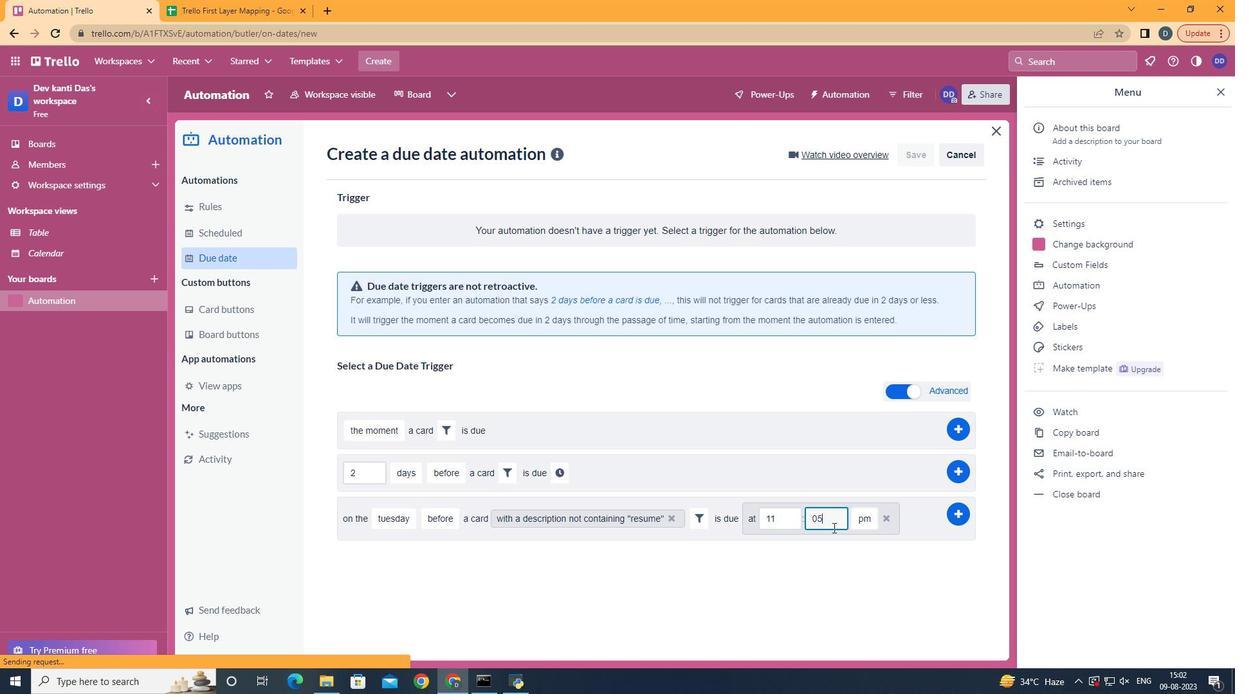 
Action: Key pressed <Key.backspace><Key.backspace>00
Screenshot: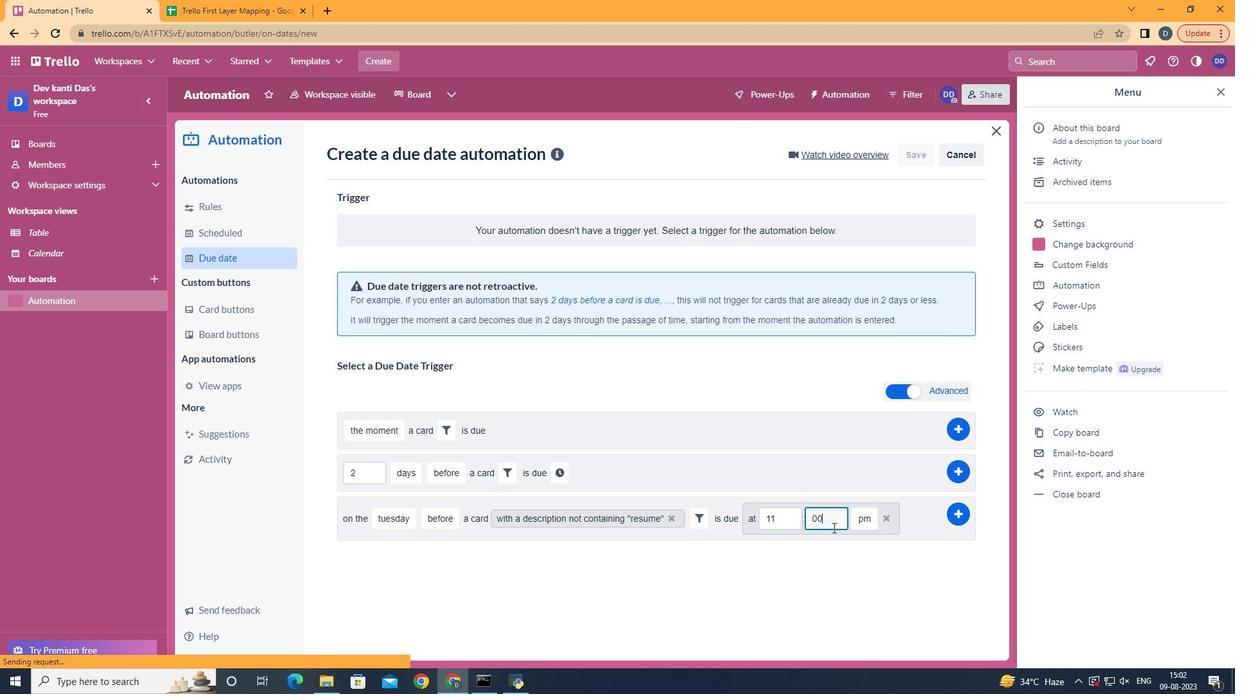 
Action: Mouse moved to (865, 544)
Screenshot: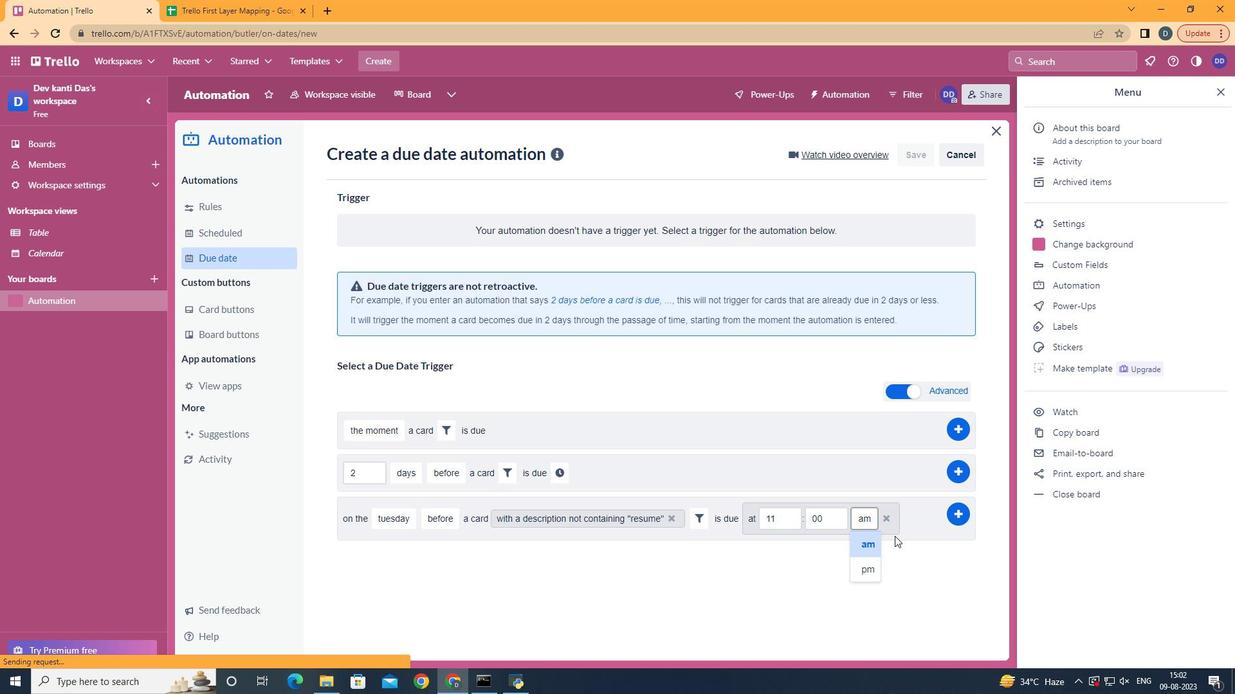 
Action: Mouse pressed left at (865, 544)
Screenshot: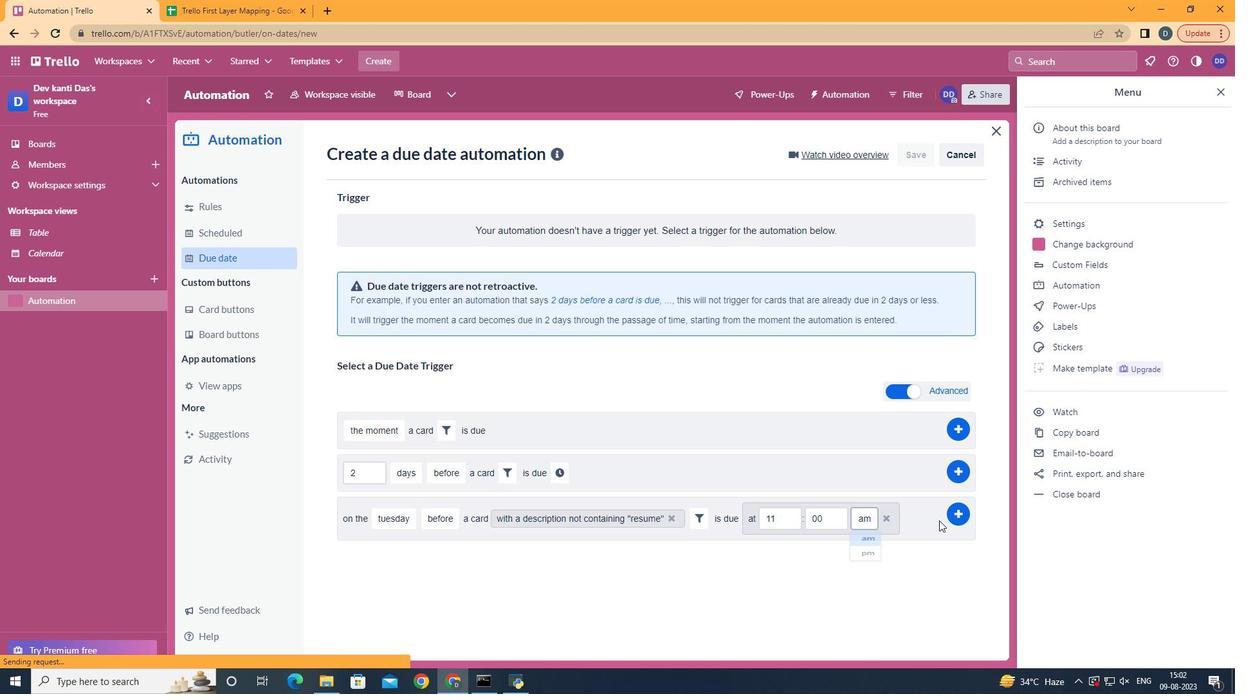 
Action: Mouse moved to (959, 512)
Screenshot: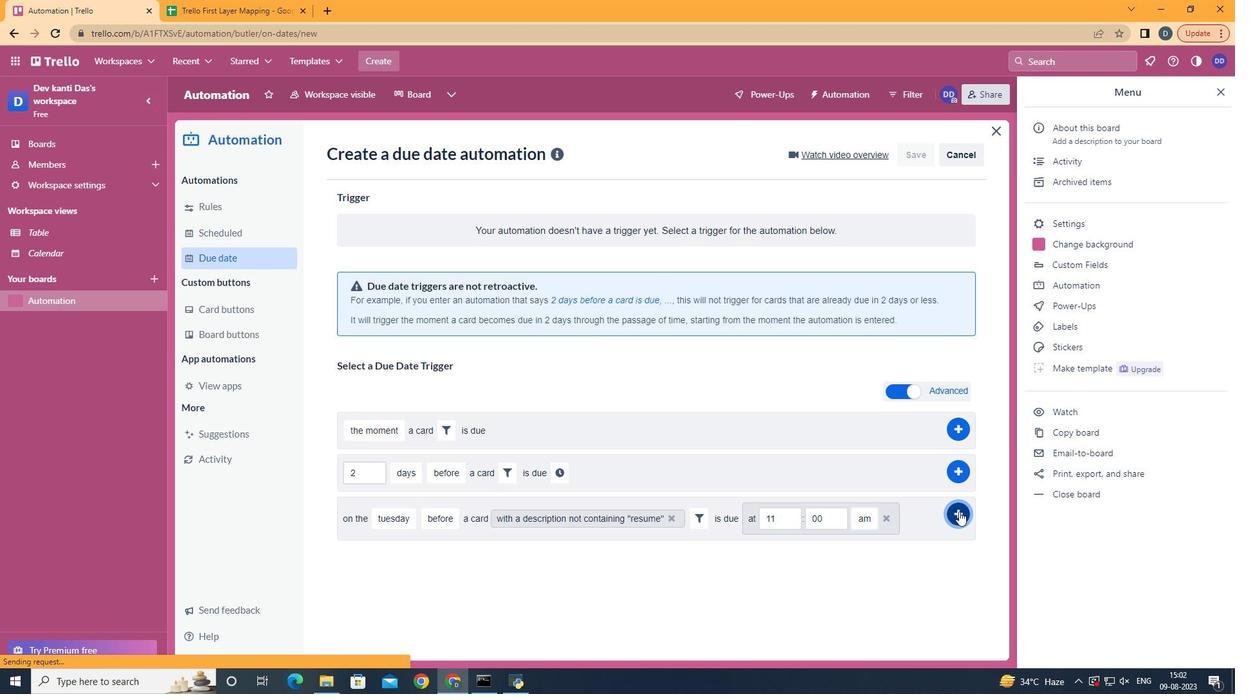 
Action: Mouse pressed left at (959, 512)
Screenshot: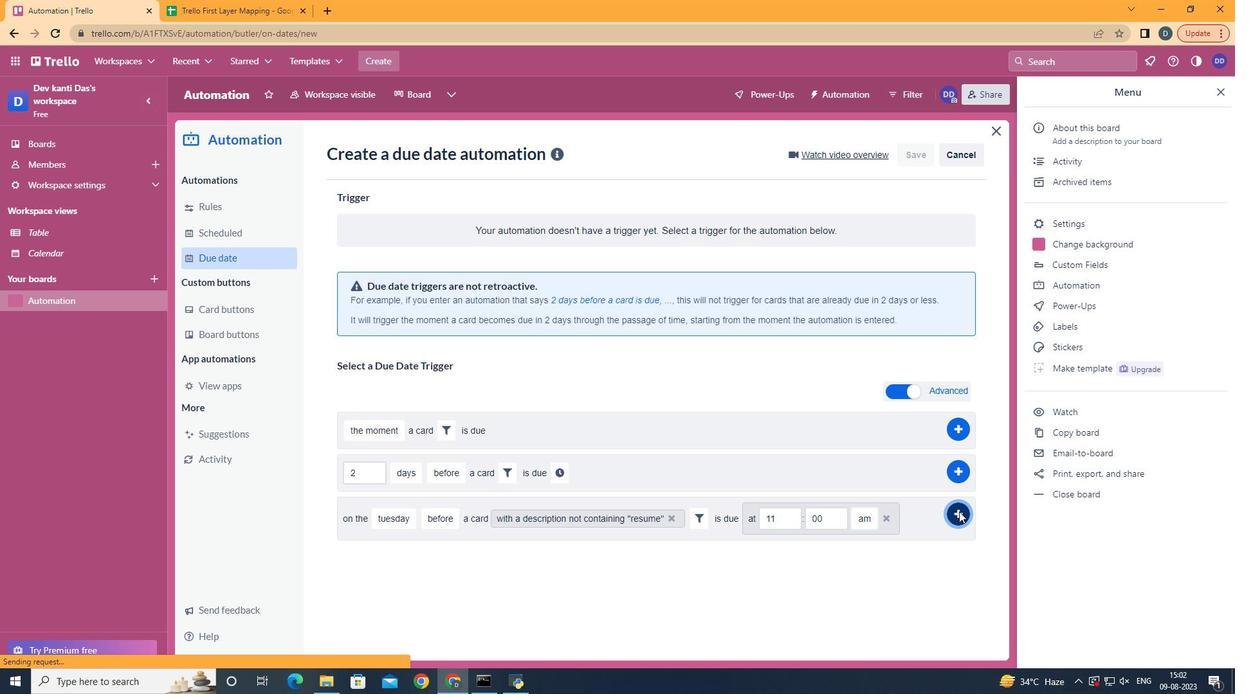 
Action: Mouse moved to (697, 315)
Screenshot: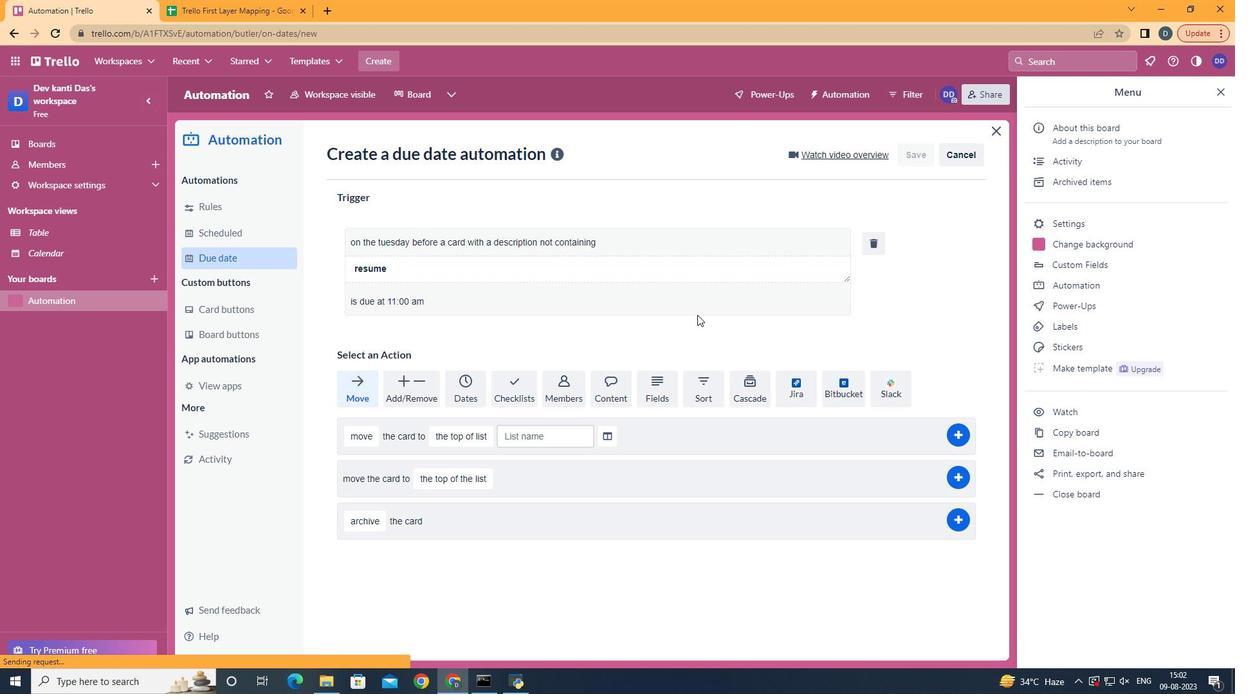 
